 Task: Create a due date automation trigger when advanced on, on the monday of the week before a card is due add fields without custom field "Resume" set at 11:00 AM.
Action: Mouse moved to (985, 299)
Screenshot: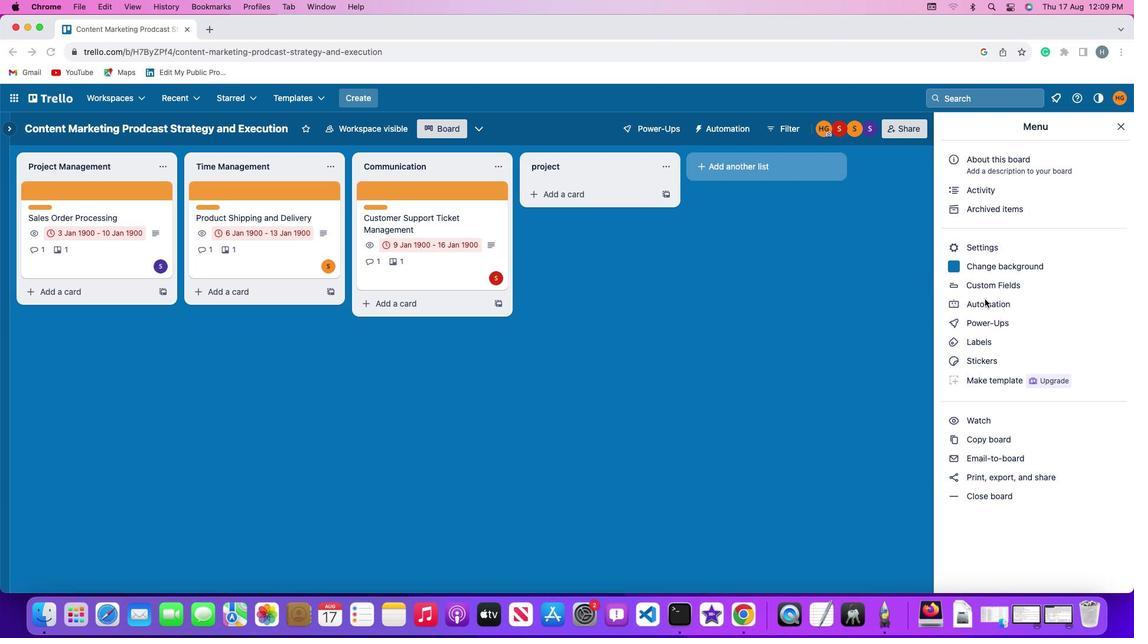 
Action: Mouse pressed left at (985, 299)
Screenshot: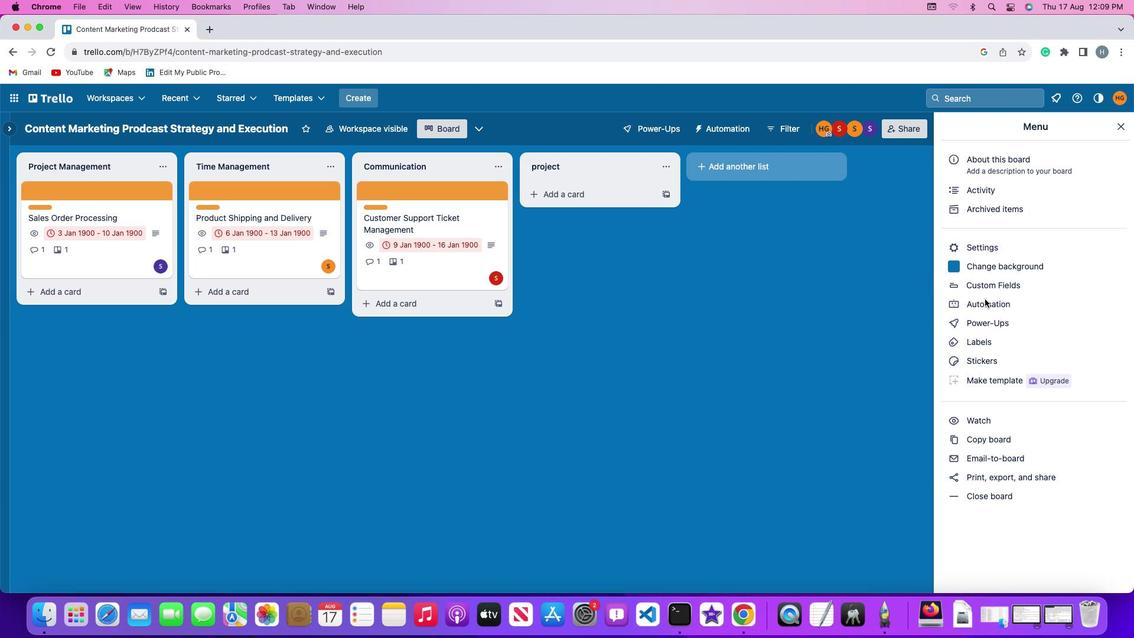 
Action: Mouse pressed left at (985, 299)
Screenshot: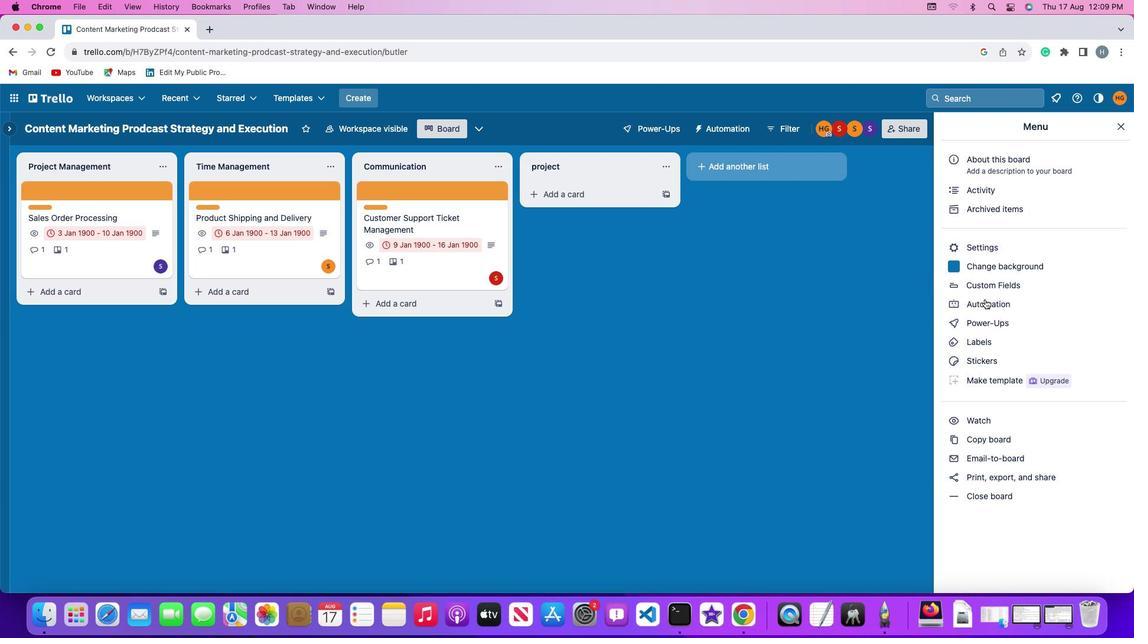 
Action: Mouse moved to (73, 278)
Screenshot: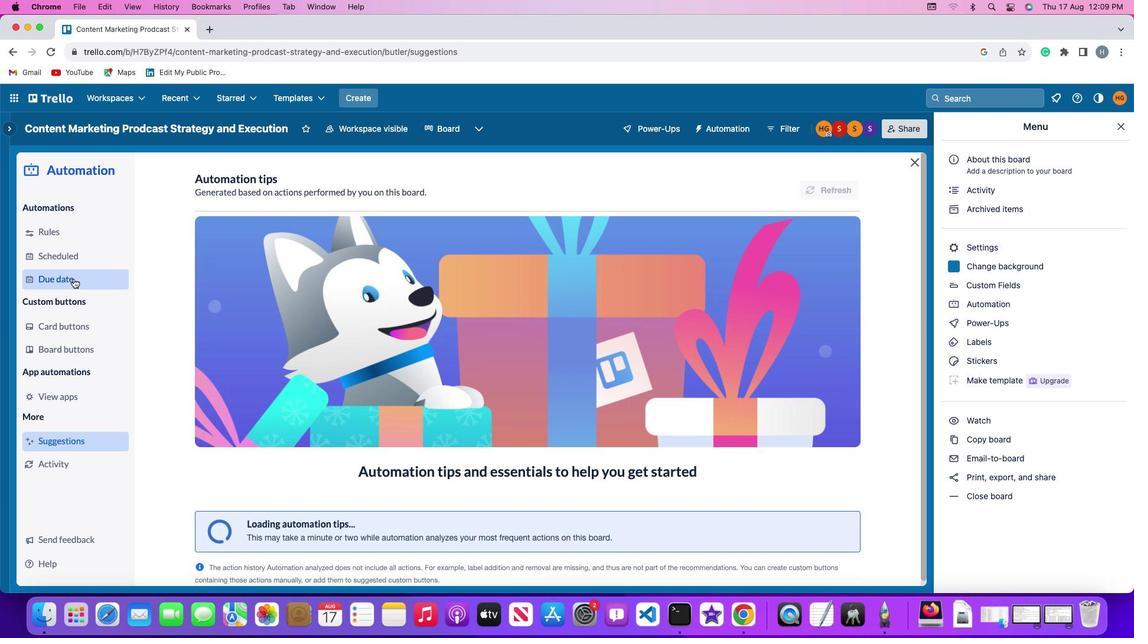 
Action: Mouse pressed left at (73, 278)
Screenshot: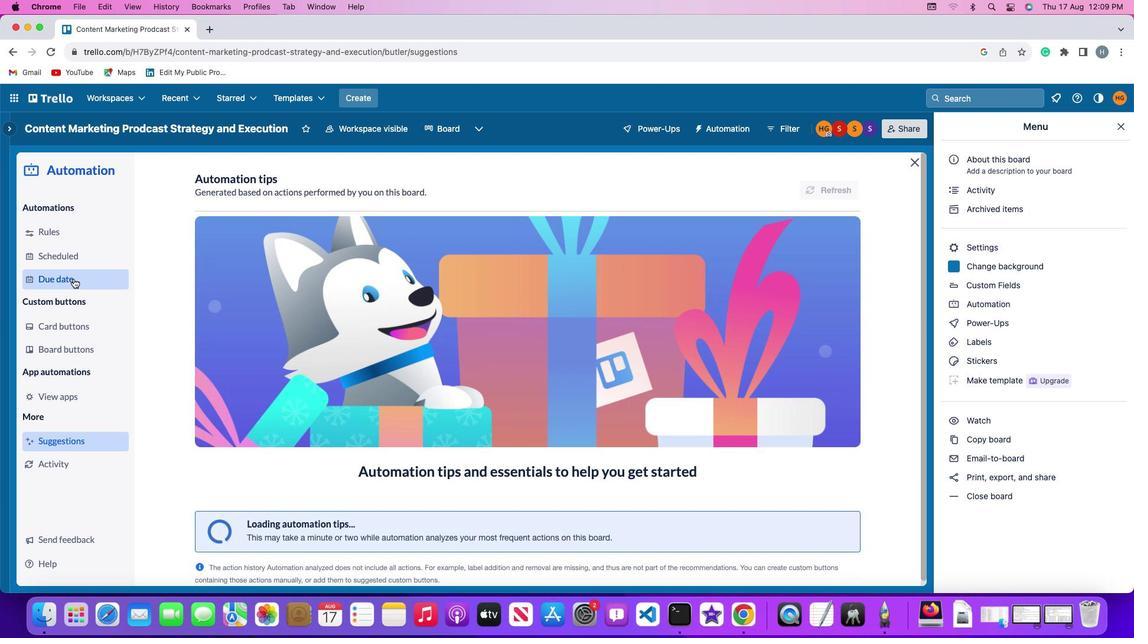 
Action: Mouse moved to (778, 184)
Screenshot: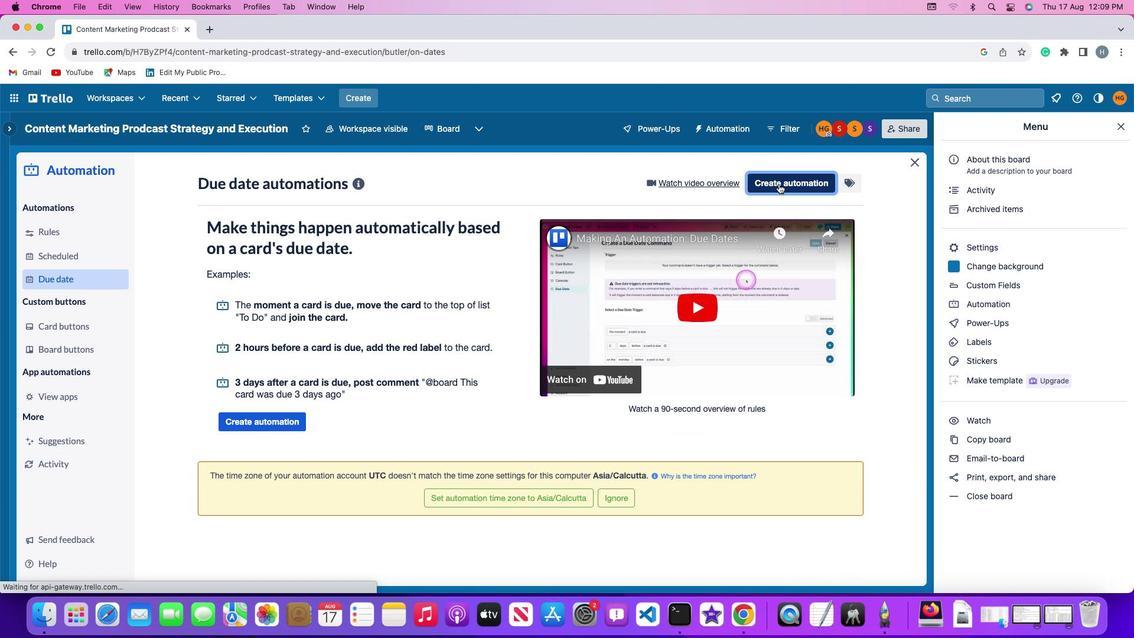 
Action: Mouse pressed left at (778, 184)
Screenshot: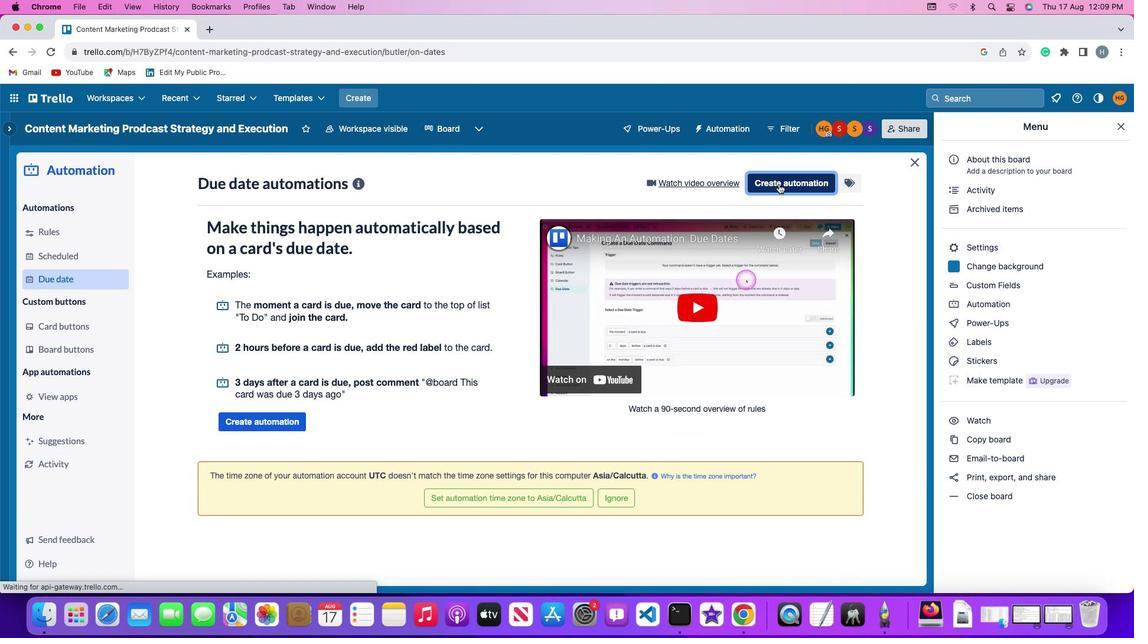 
Action: Mouse moved to (231, 291)
Screenshot: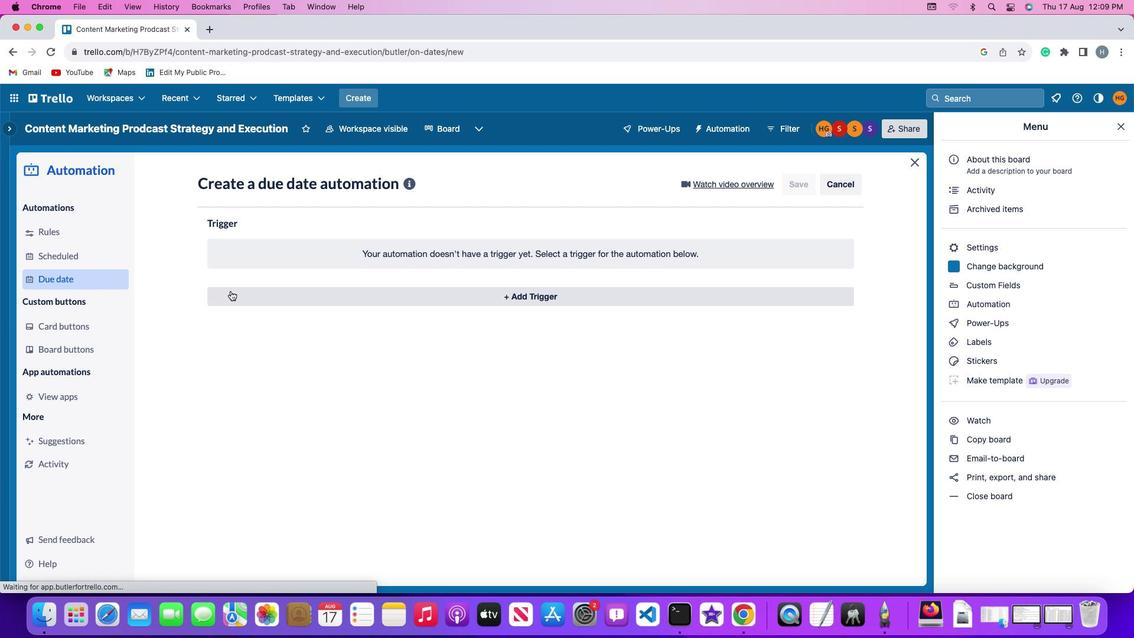 
Action: Mouse pressed left at (231, 291)
Screenshot: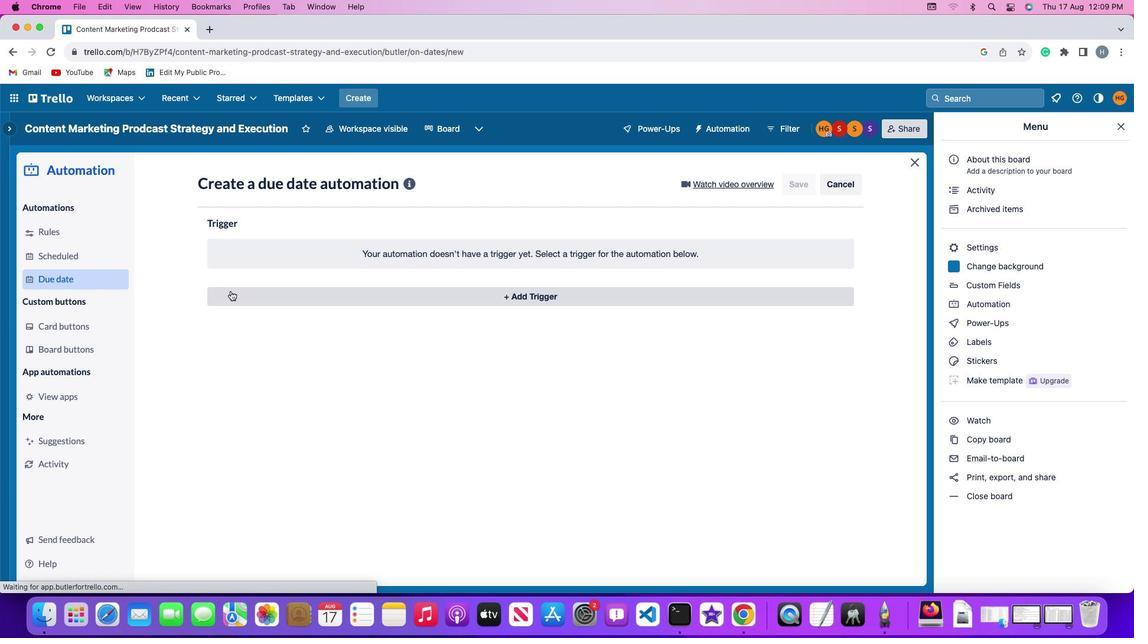 
Action: Mouse moved to (274, 516)
Screenshot: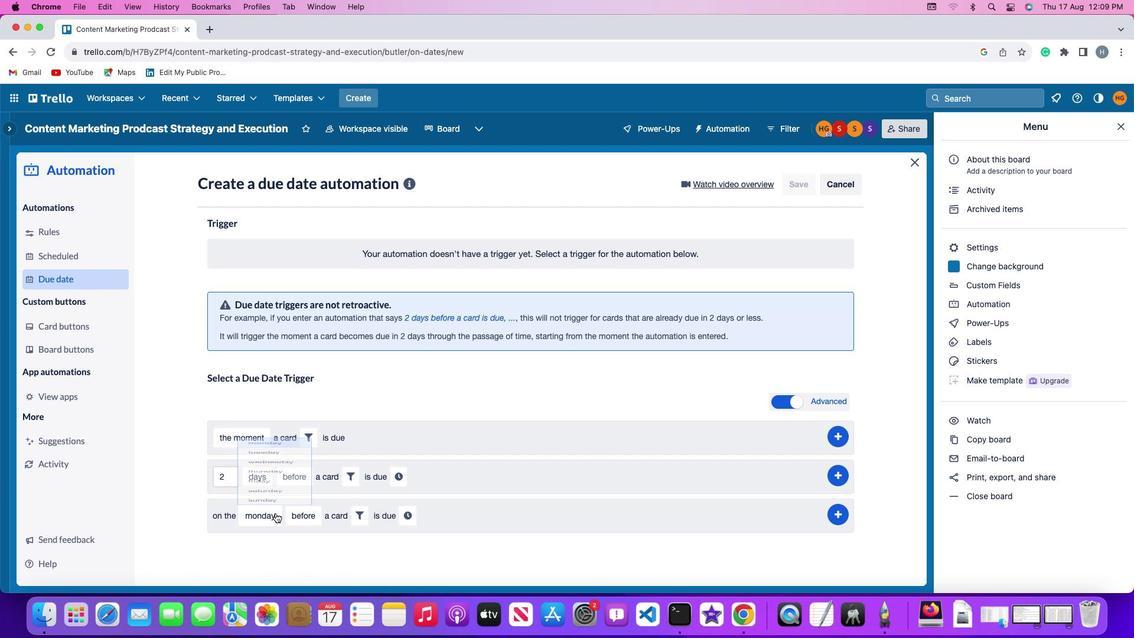 
Action: Mouse pressed left at (274, 516)
Screenshot: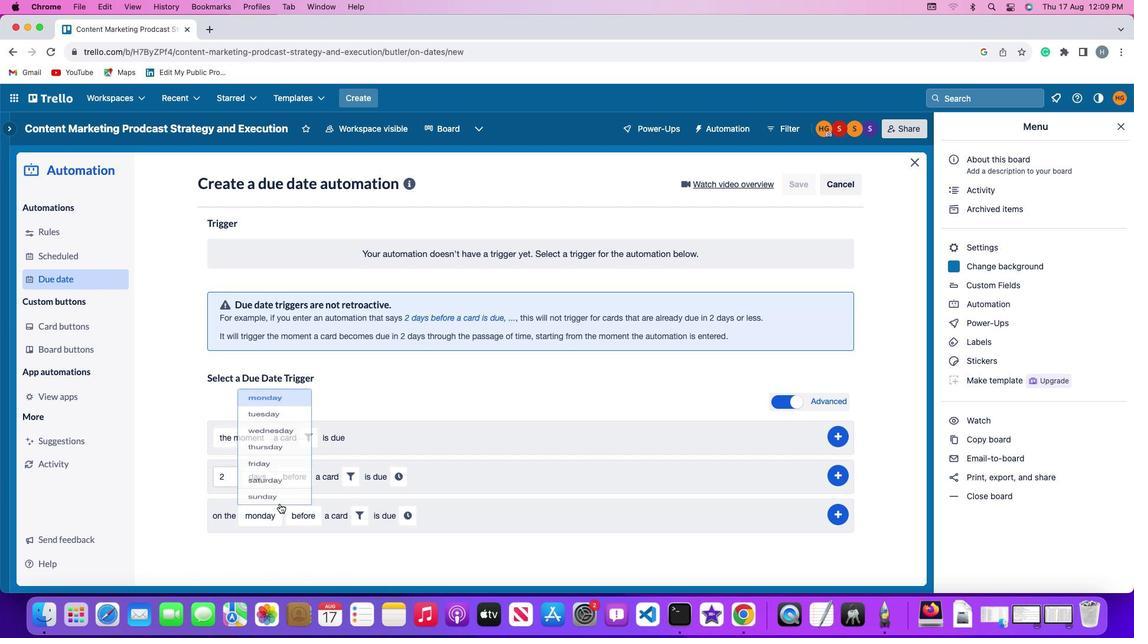 
Action: Mouse moved to (283, 349)
Screenshot: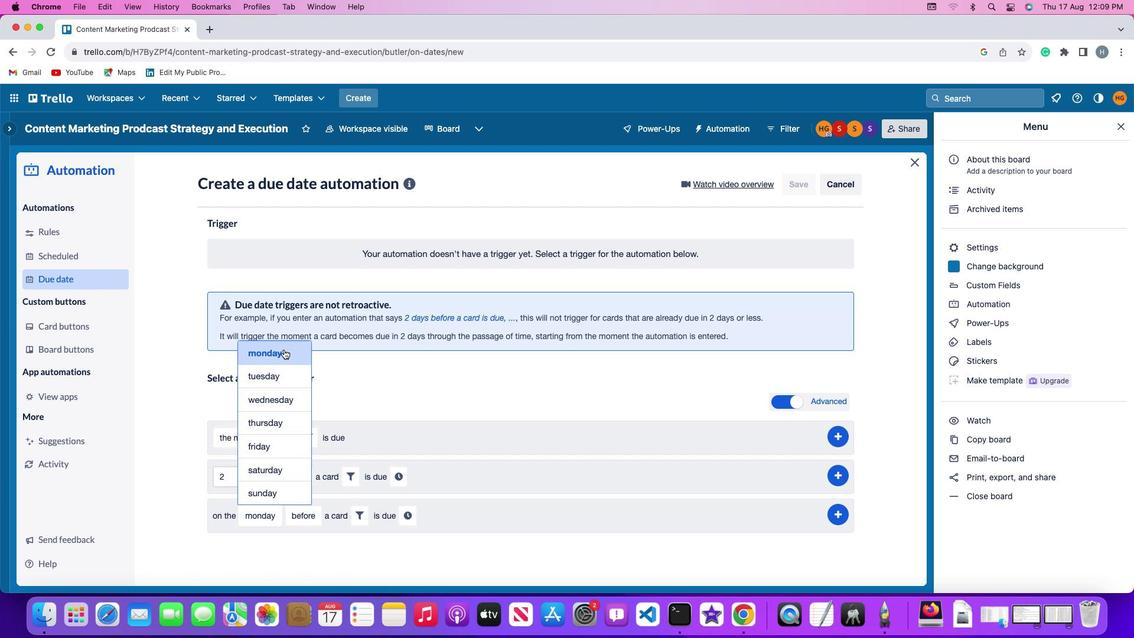 
Action: Mouse pressed left at (283, 349)
Screenshot: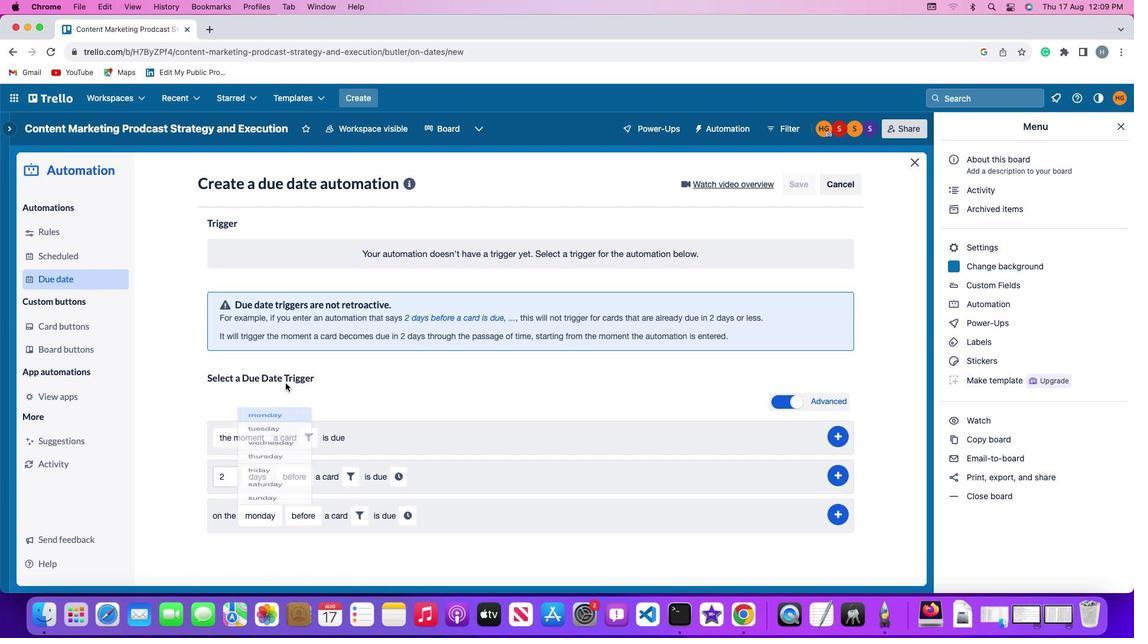 
Action: Mouse moved to (300, 511)
Screenshot: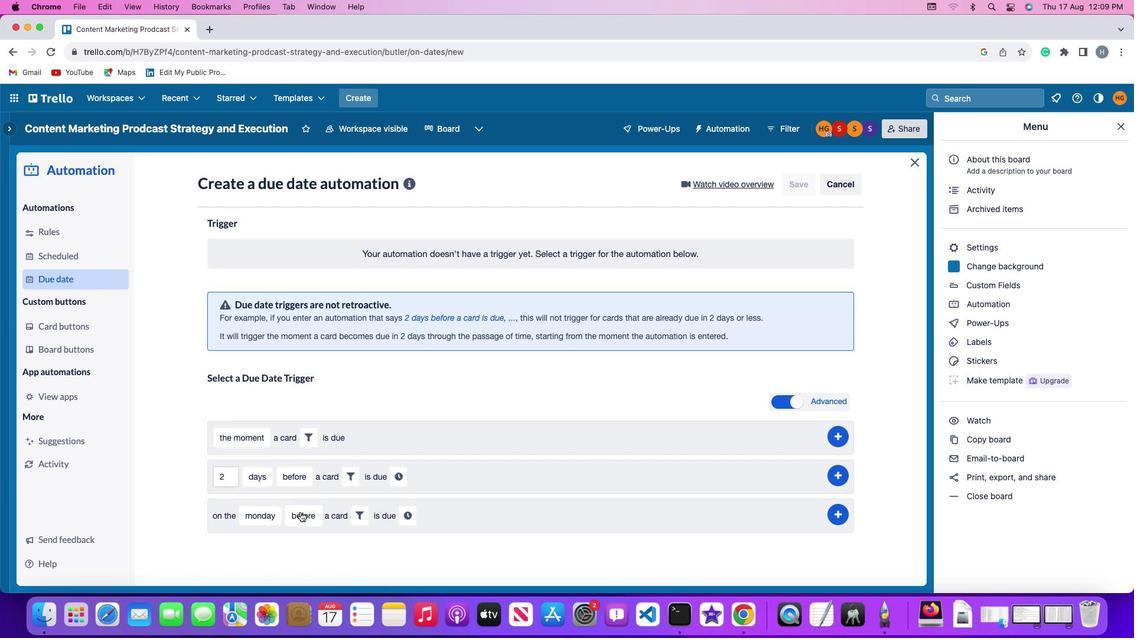 
Action: Mouse pressed left at (300, 511)
Screenshot: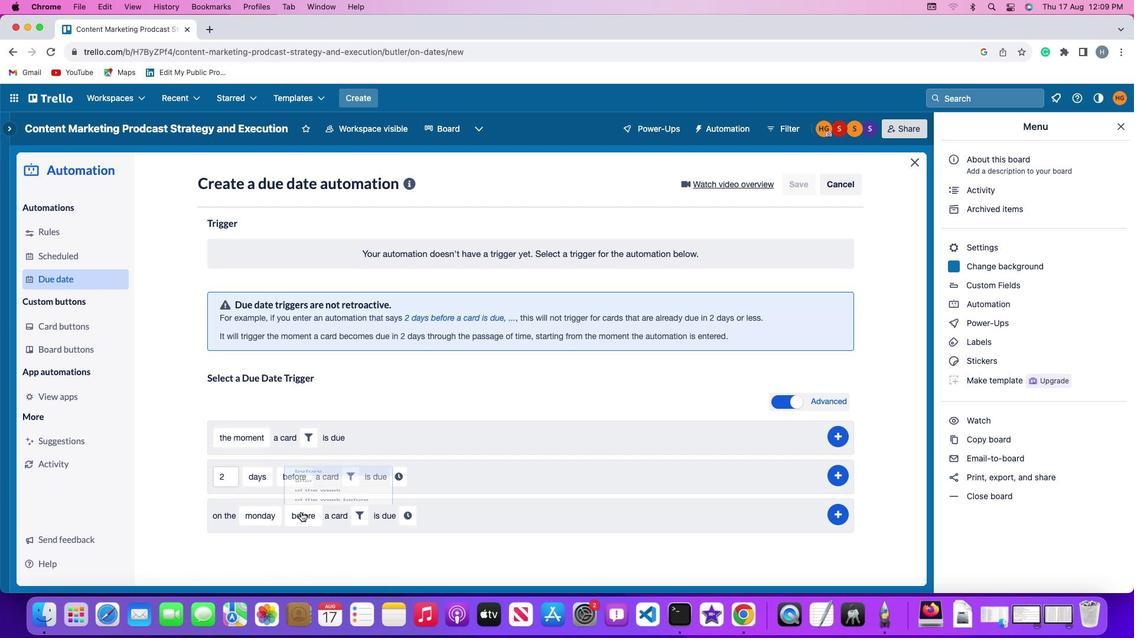
Action: Mouse moved to (312, 494)
Screenshot: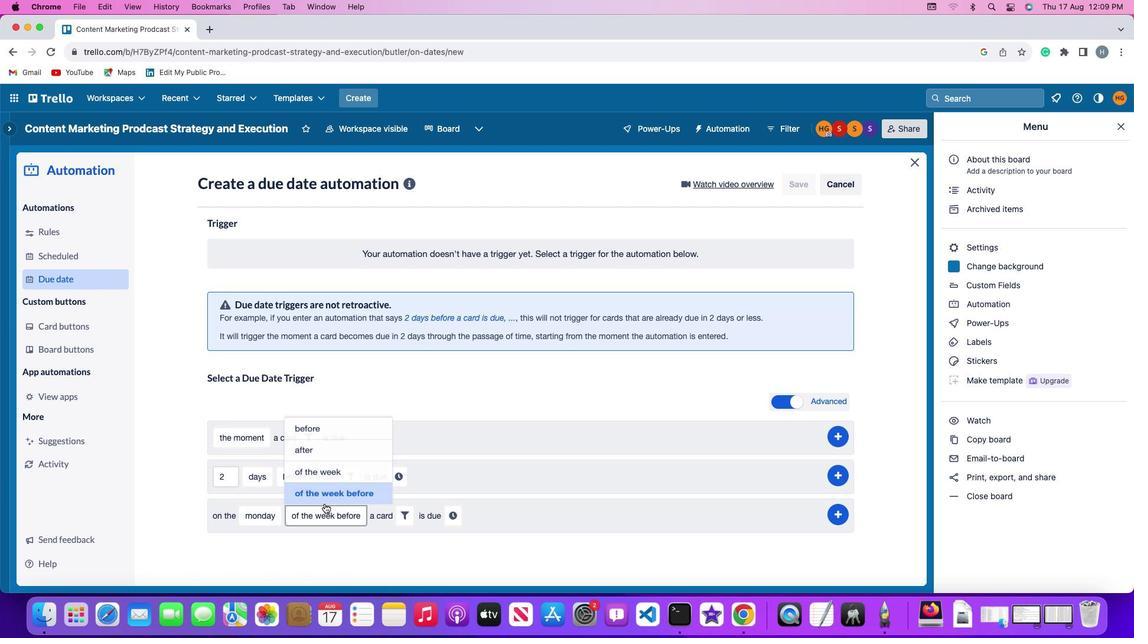 
Action: Mouse pressed left at (312, 494)
Screenshot: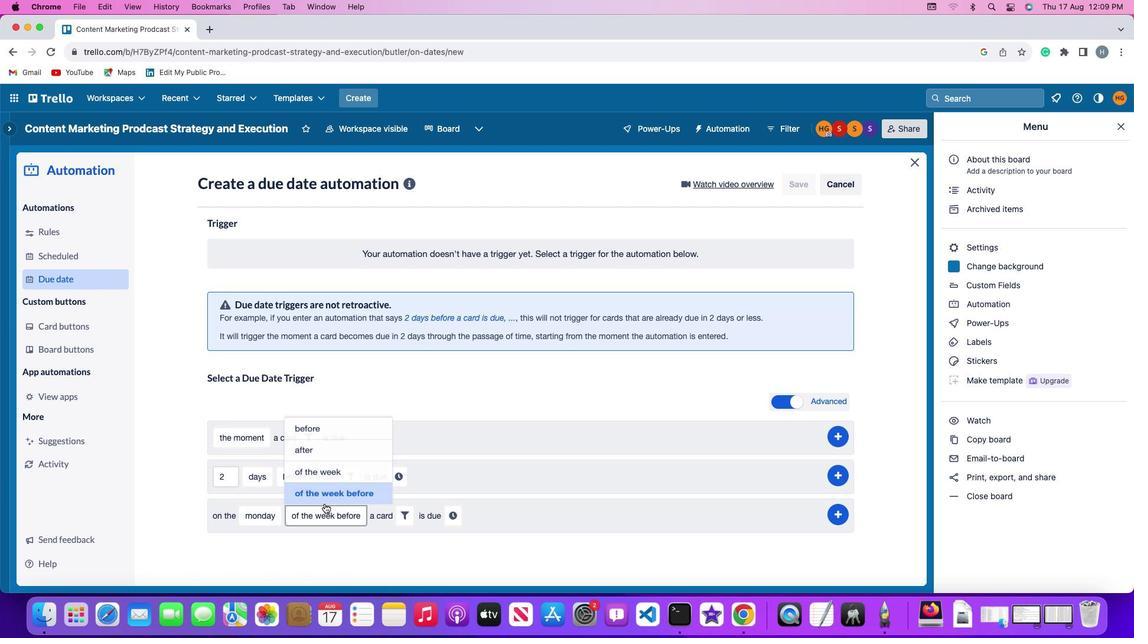 
Action: Mouse moved to (402, 514)
Screenshot: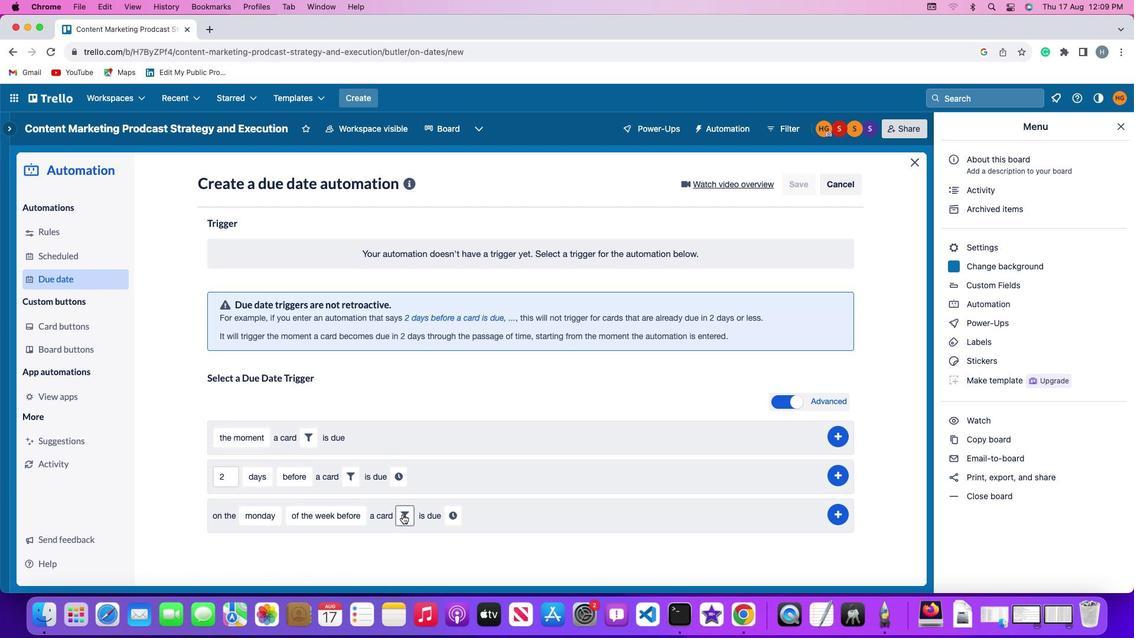 
Action: Mouse pressed left at (402, 514)
Screenshot: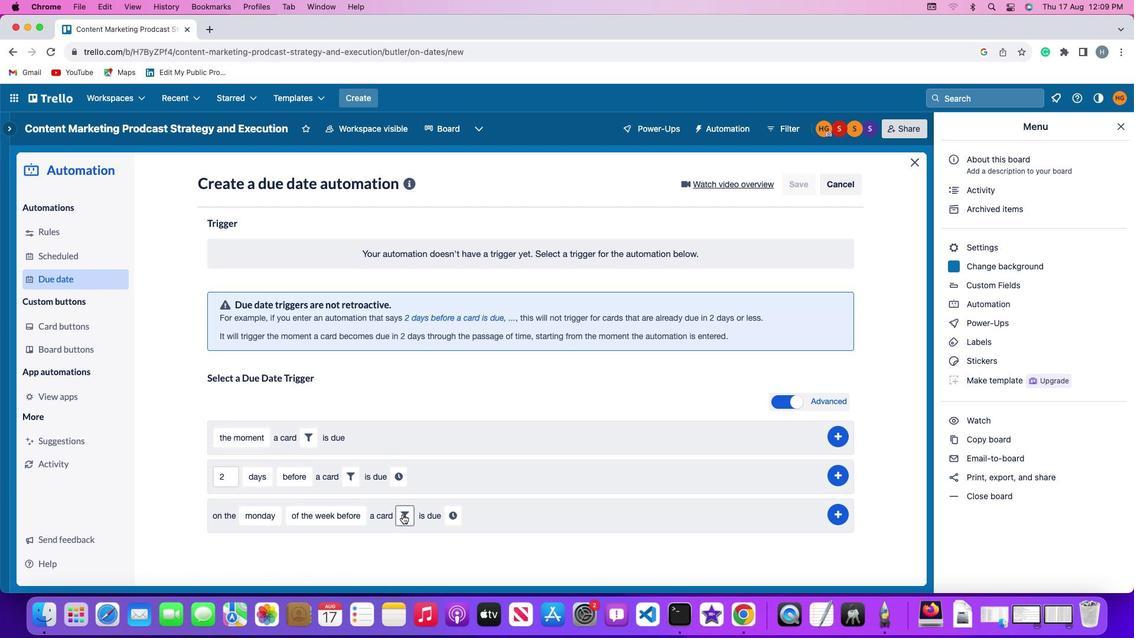 
Action: Mouse moved to (596, 549)
Screenshot: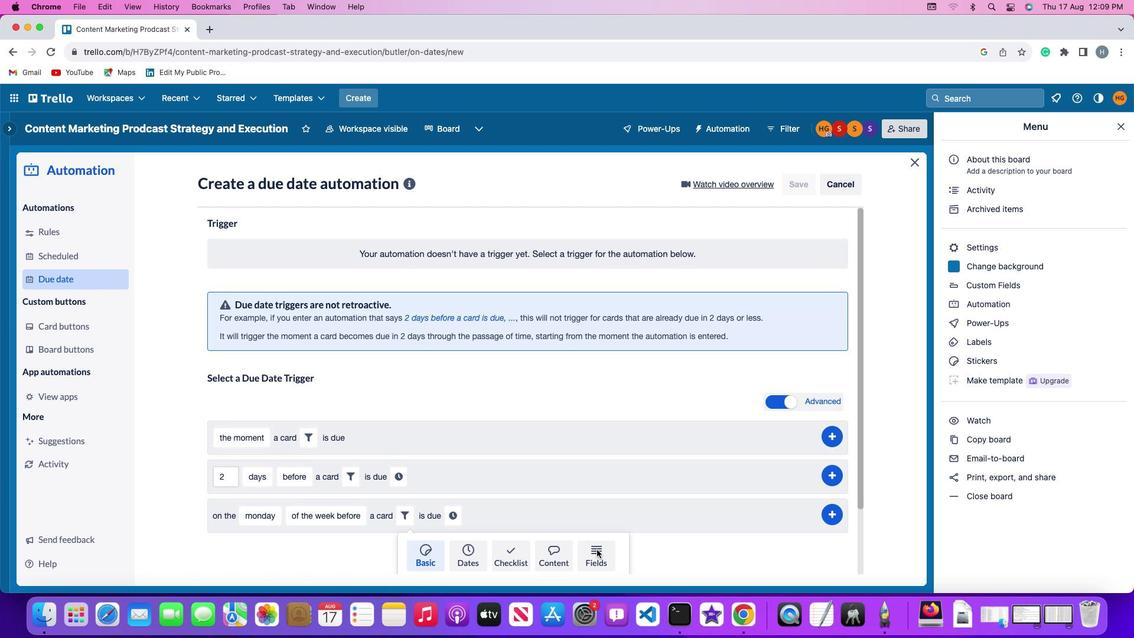 
Action: Mouse pressed left at (596, 549)
Screenshot: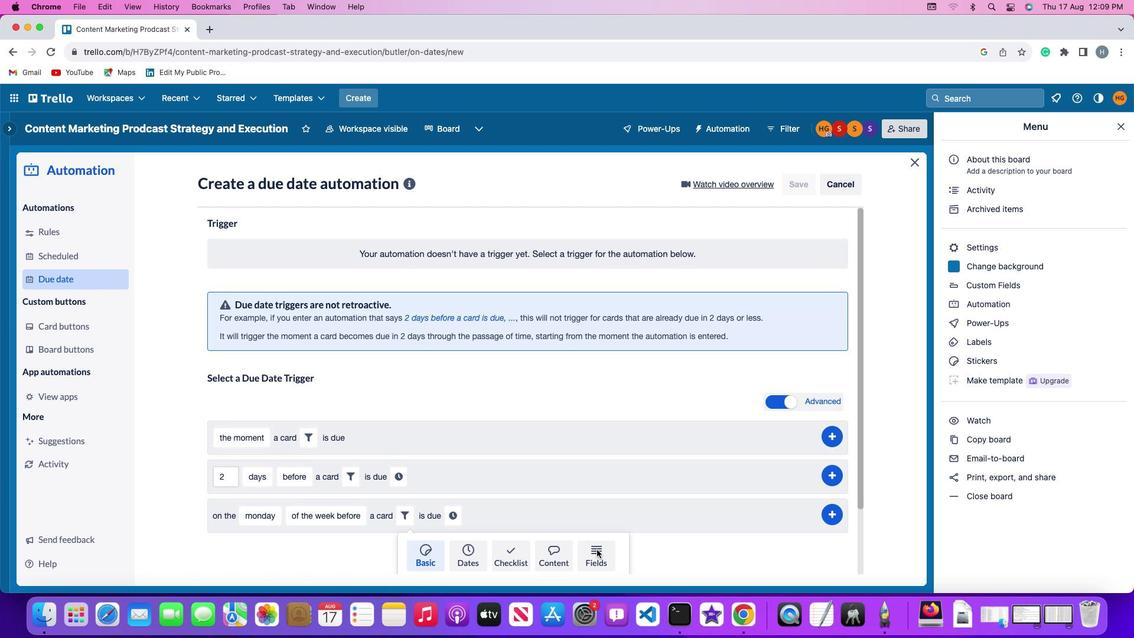 
Action: Mouse moved to (366, 544)
Screenshot: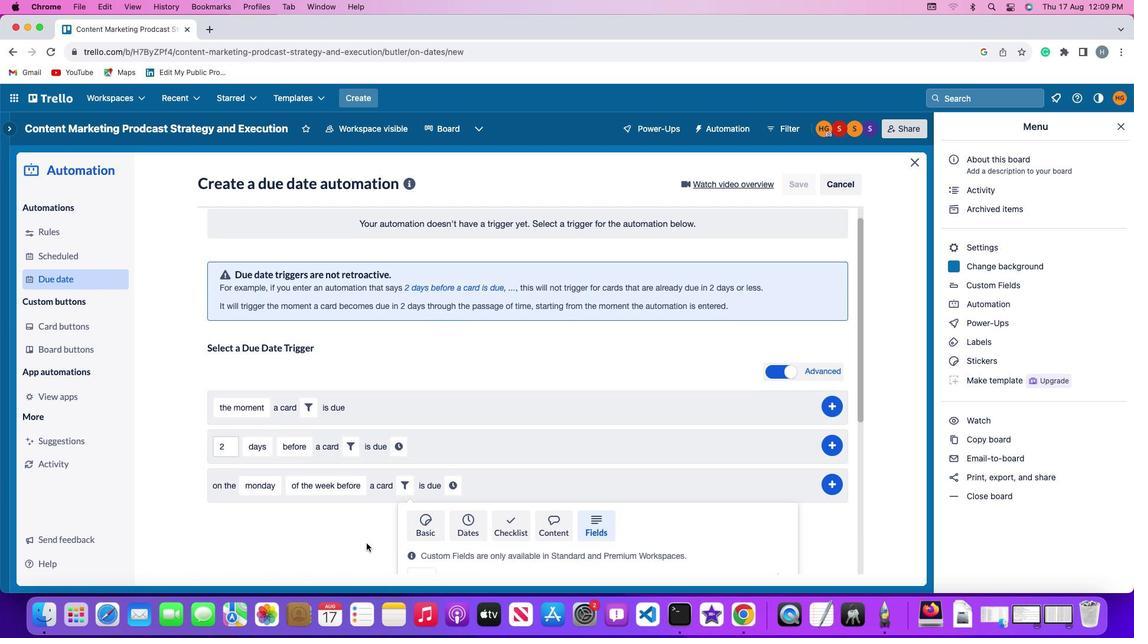 
Action: Mouse scrolled (366, 544) with delta (0, 0)
Screenshot: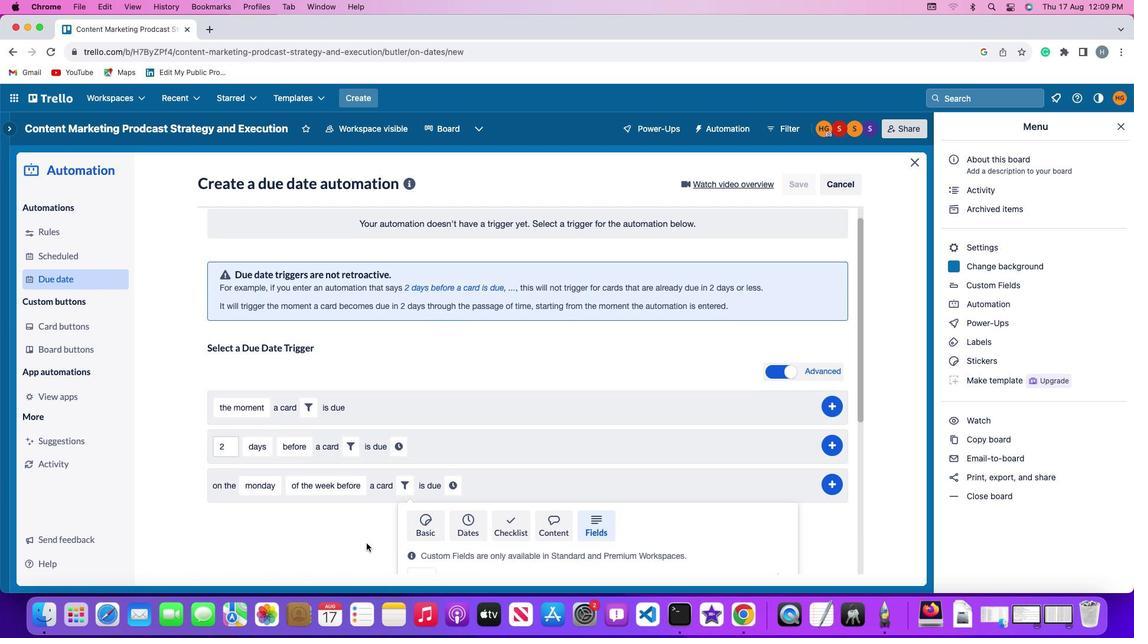 
Action: Mouse scrolled (366, 544) with delta (0, 0)
Screenshot: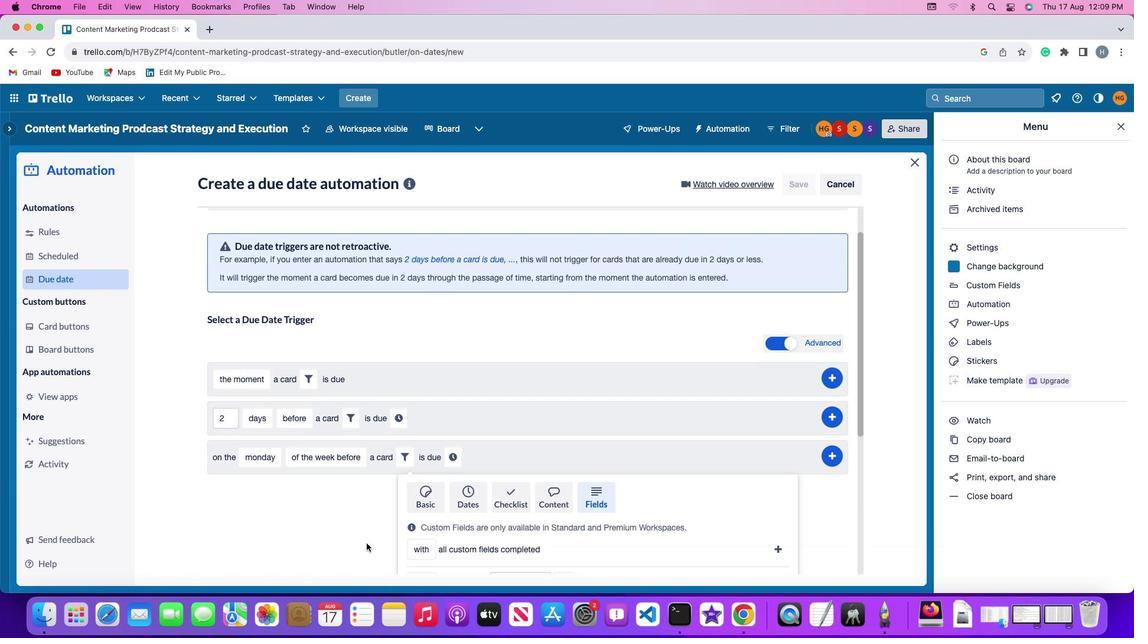 
Action: Mouse scrolled (366, 544) with delta (0, -1)
Screenshot: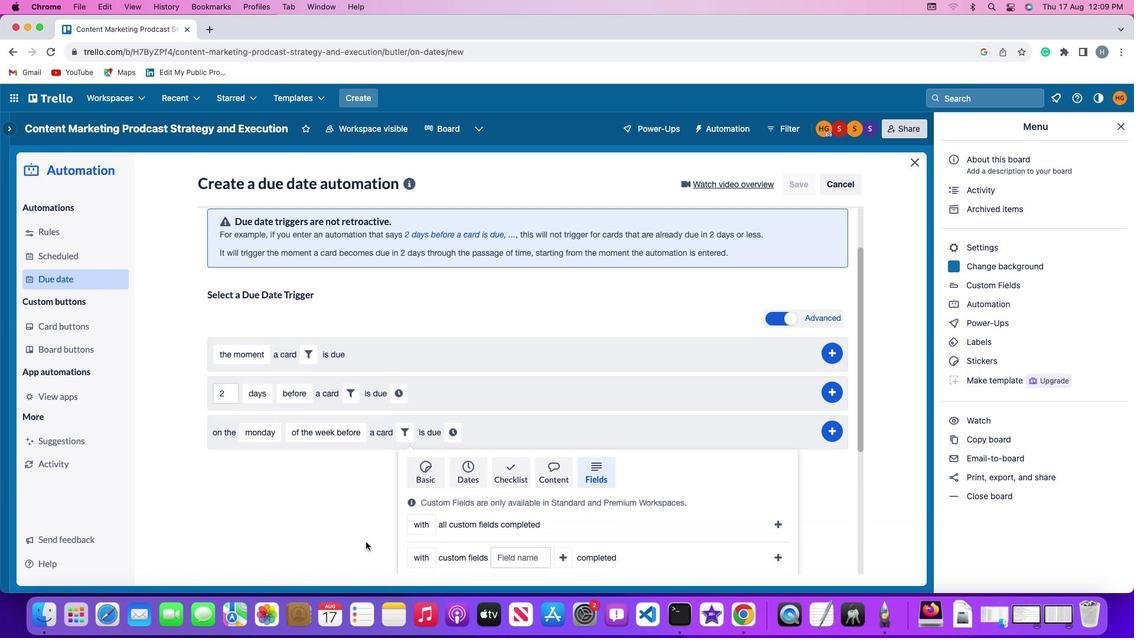 
Action: Mouse moved to (334, 522)
Screenshot: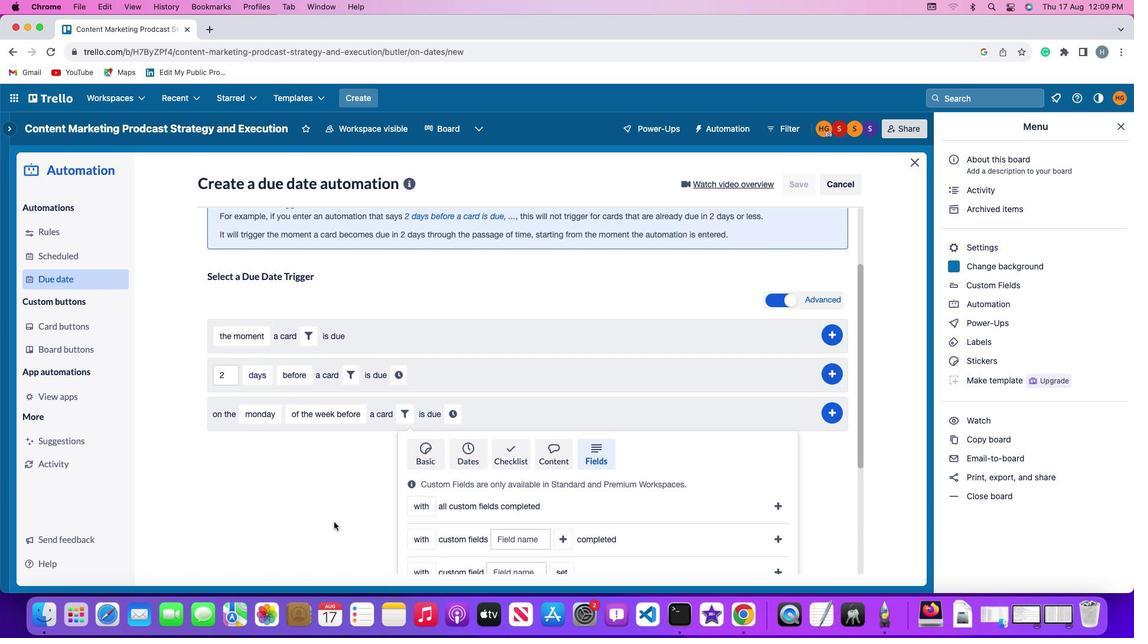 
Action: Mouse scrolled (334, 522) with delta (0, 0)
Screenshot: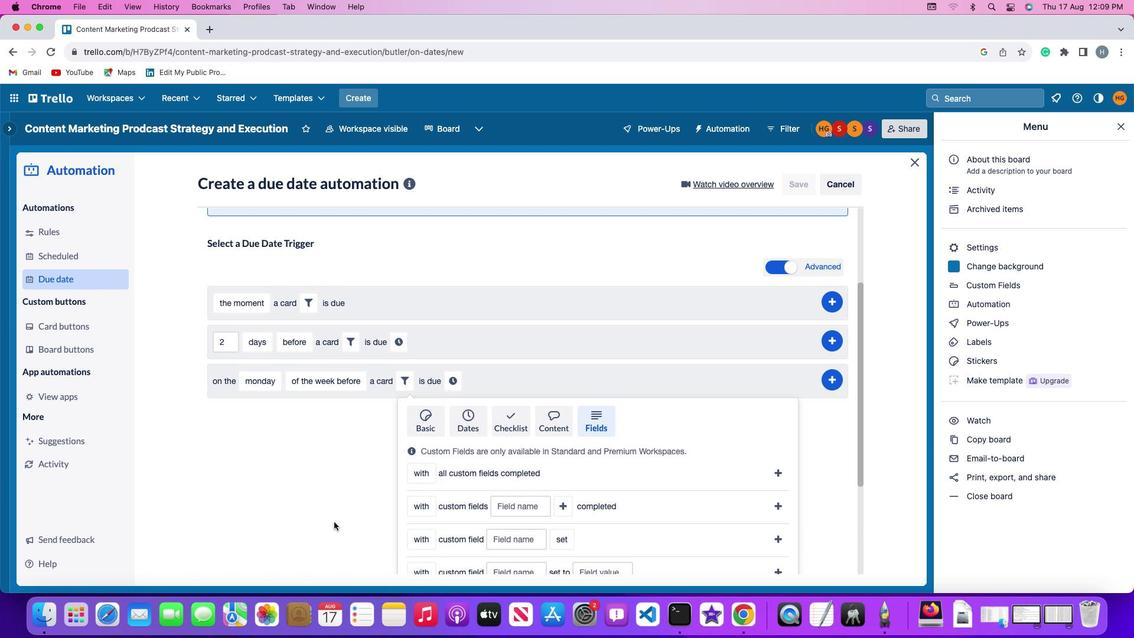 
Action: Mouse scrolled (334, 522) with delta (0, 0)
Screenshot: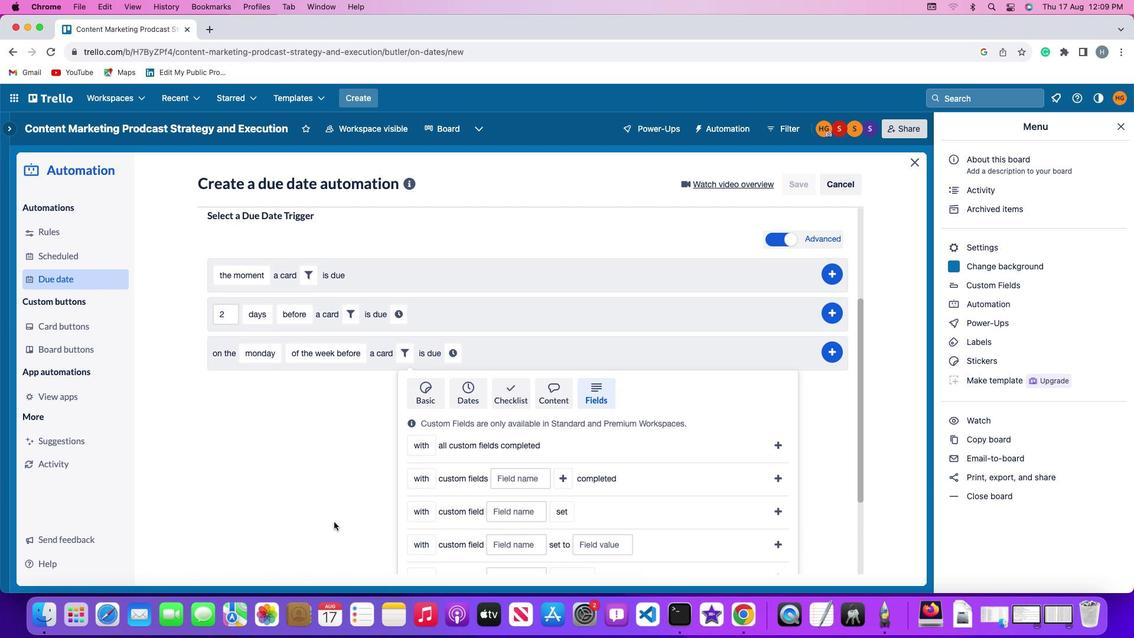 
Action: Mouse scrolled (334, 522) with delta (0, -1)
Screenshot: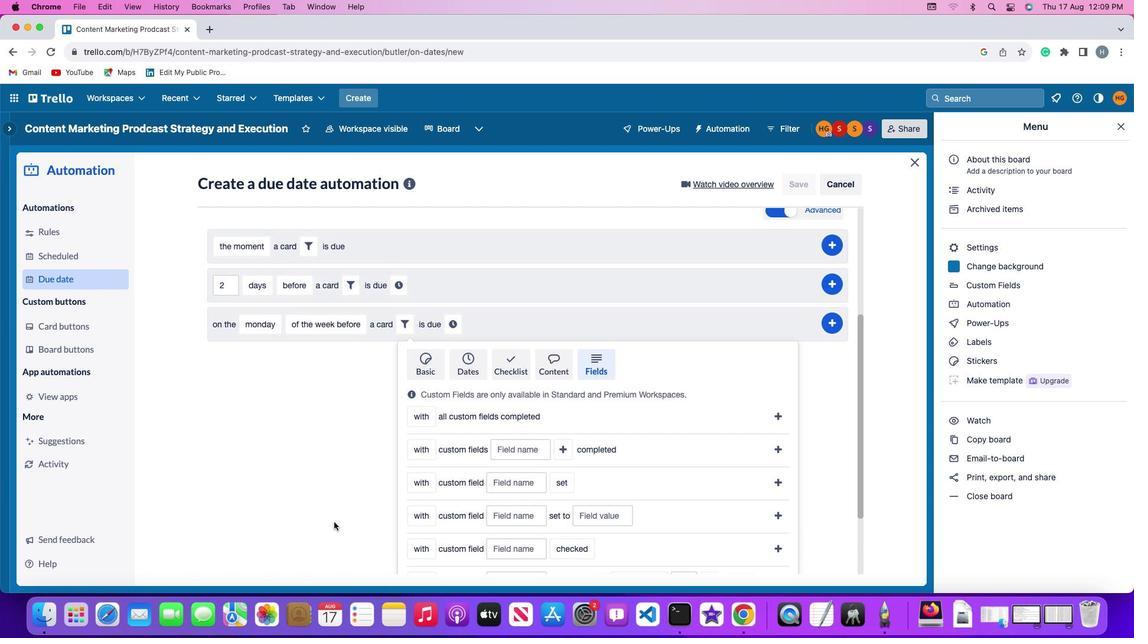 
Action: Mouse scrolled (334, 522) with delta (0, -1)
Screenshot: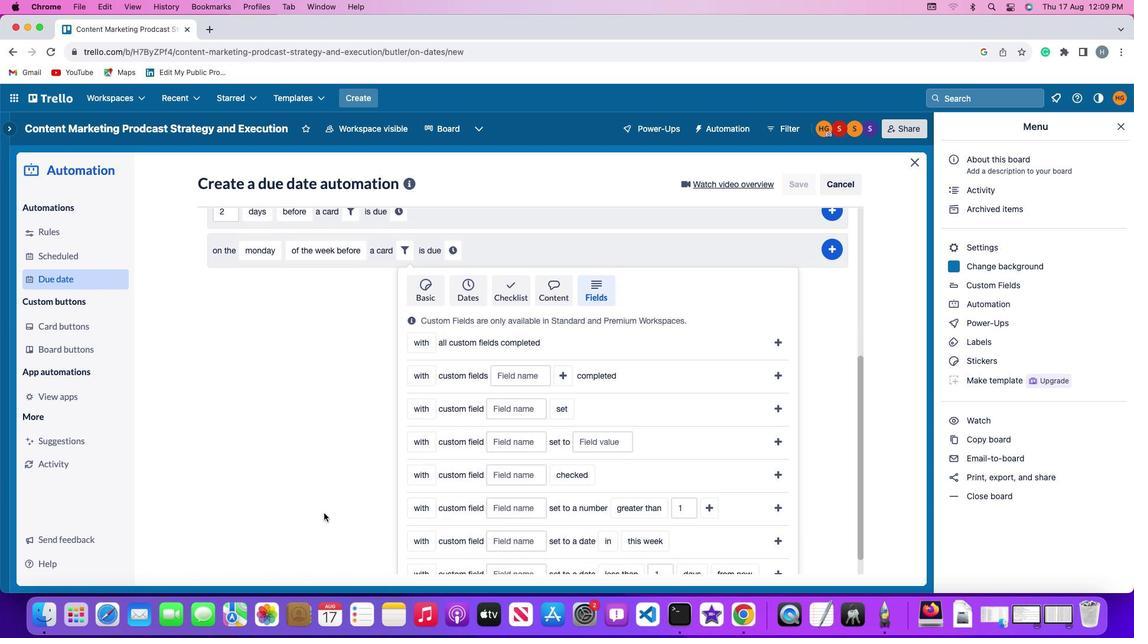 
Action: Mouse moved to (323, 510)
Screenshot: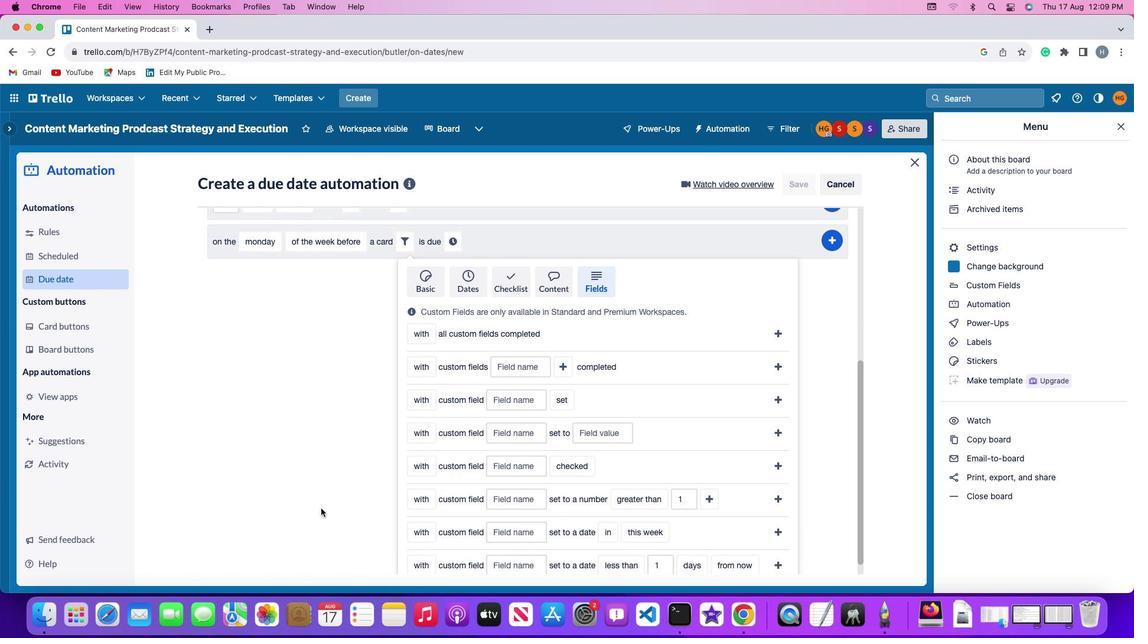 
Action: Mouse scrolled (323, 510) with delta (0, 0)
Screenshot: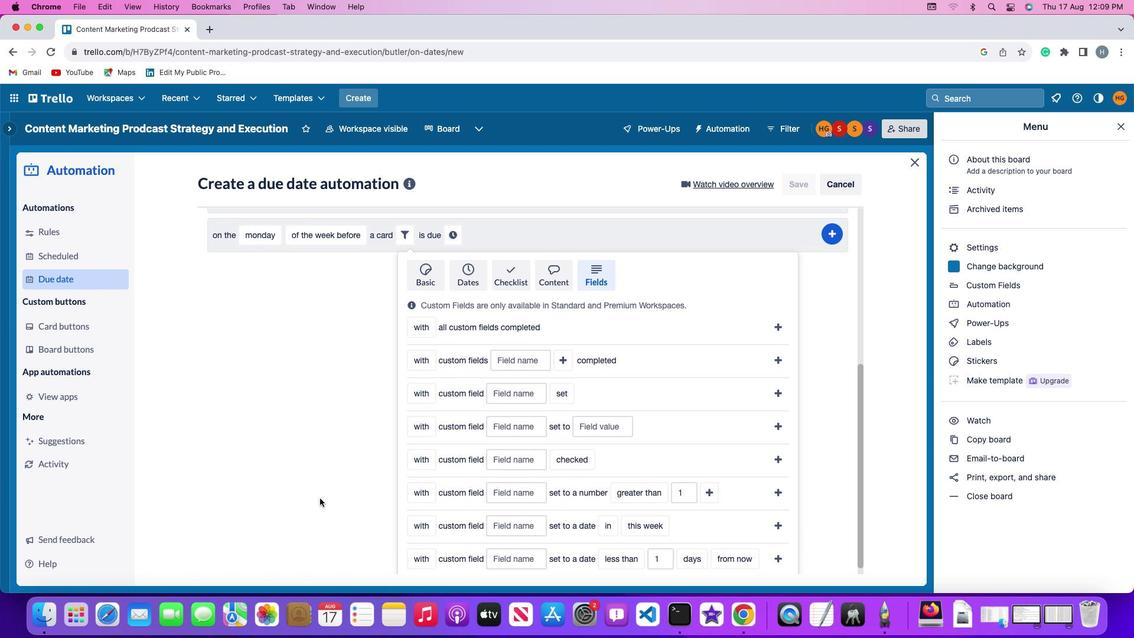 
Action: Mouse moved to (322, 510)
Screenshot: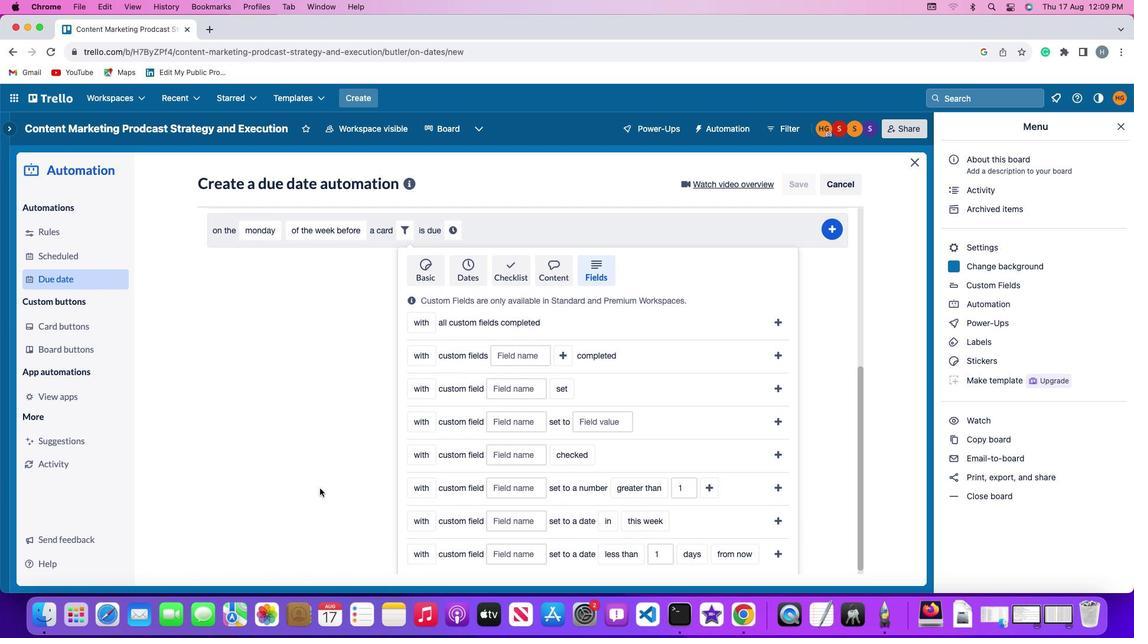 
Action: Mouse scrolled (322, 510) with delta (0, 0)
Screenshot: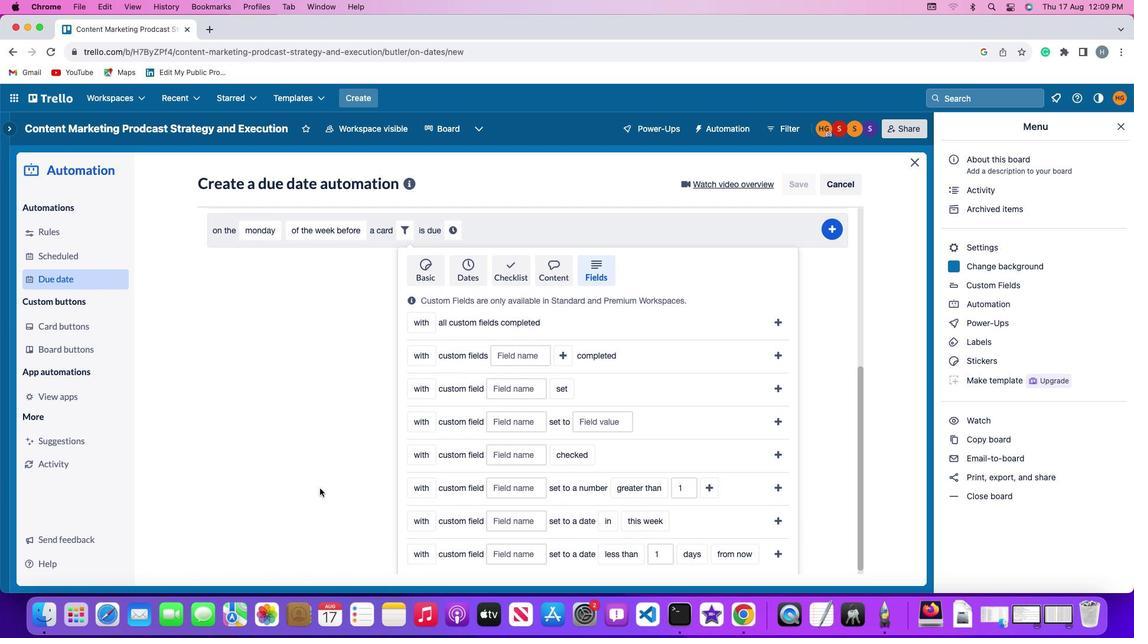 
Action: Mouse moved to (432, 380)
Screenshot: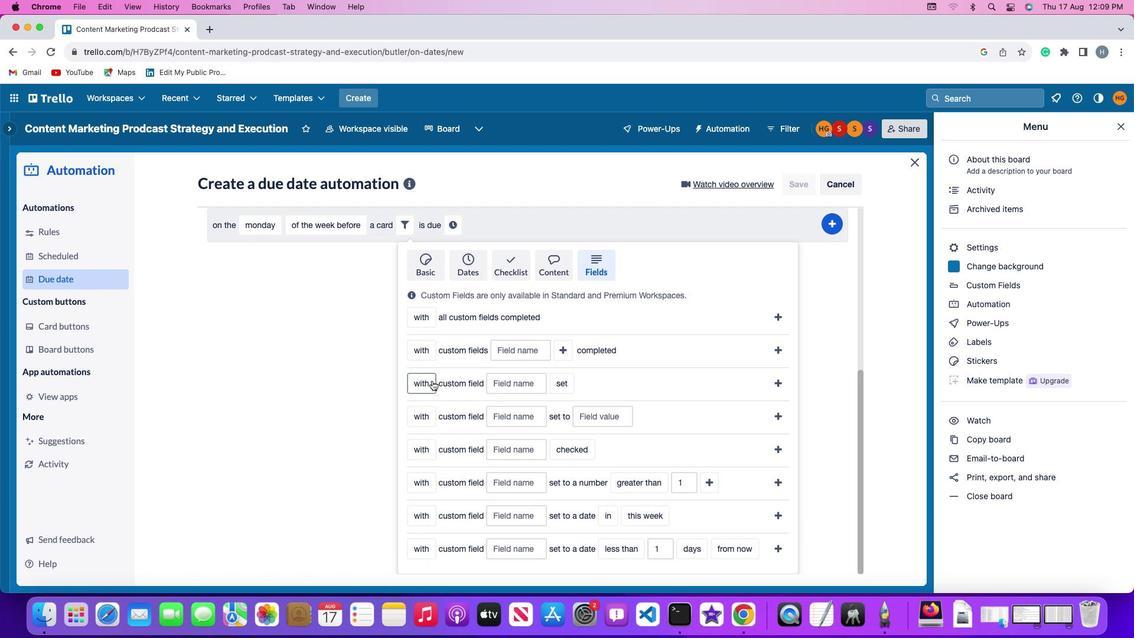 
Action: Mouse pressed left at (432, 380)
Screenshot: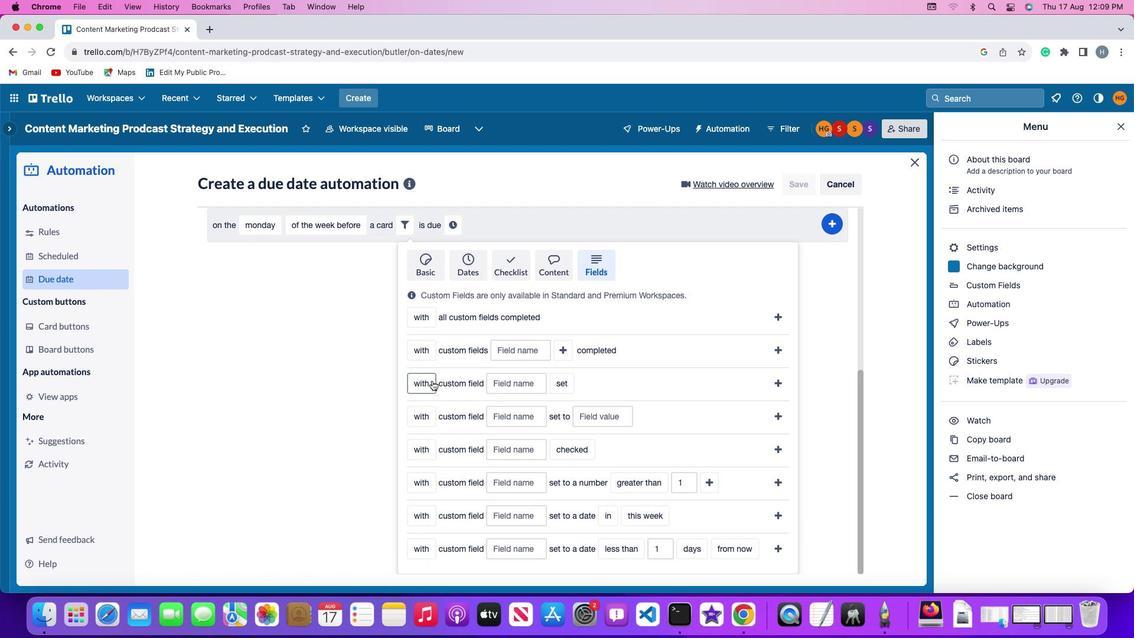
Action: Mouse moved to (429, 424)
Screenshot: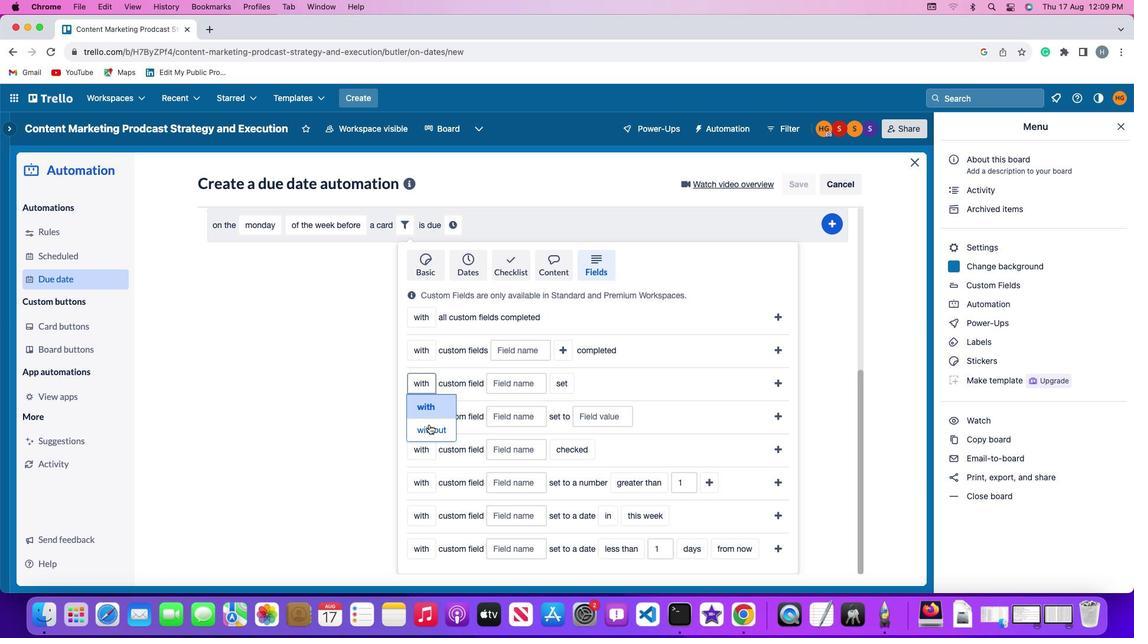 
Action: Mouse pressed left at (429, 424)
Screenshot: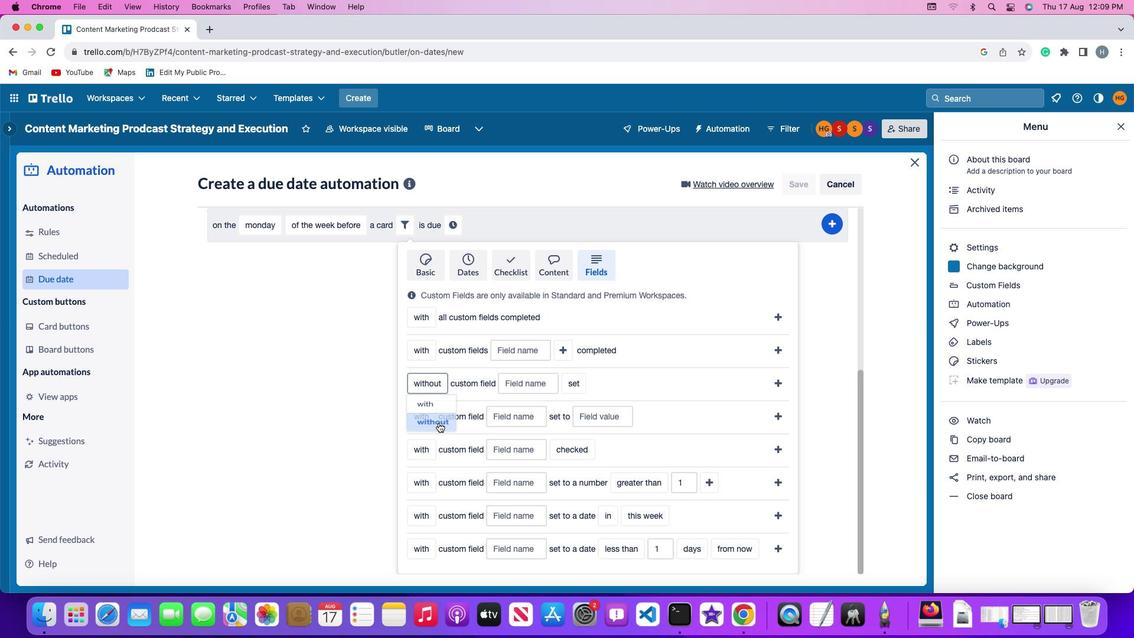 
Action: Mouse moved to (492, 383)
Screenshot: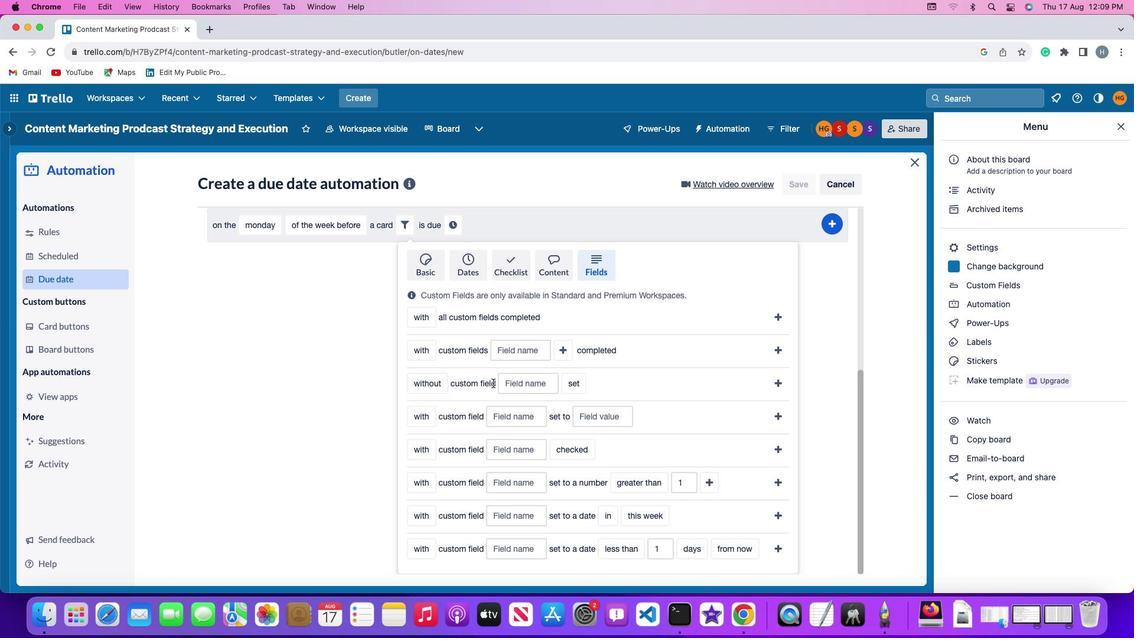 
Action: Mouse pressed left at (492, 383)
Screenshot: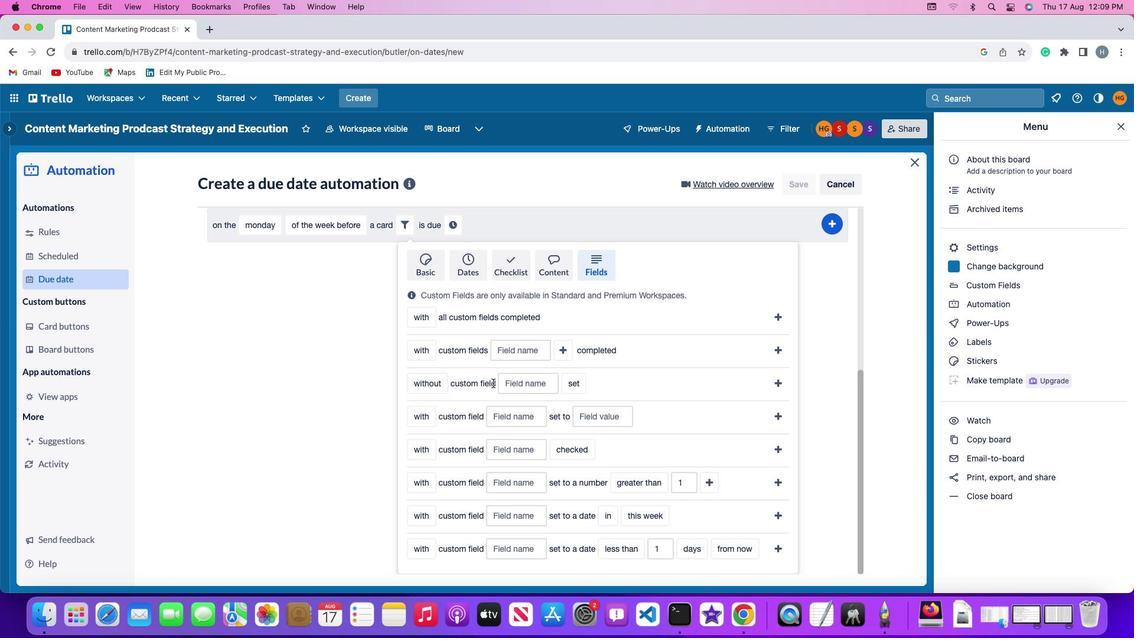 
Action: Mouse moved to (525, 379)
Screenshot: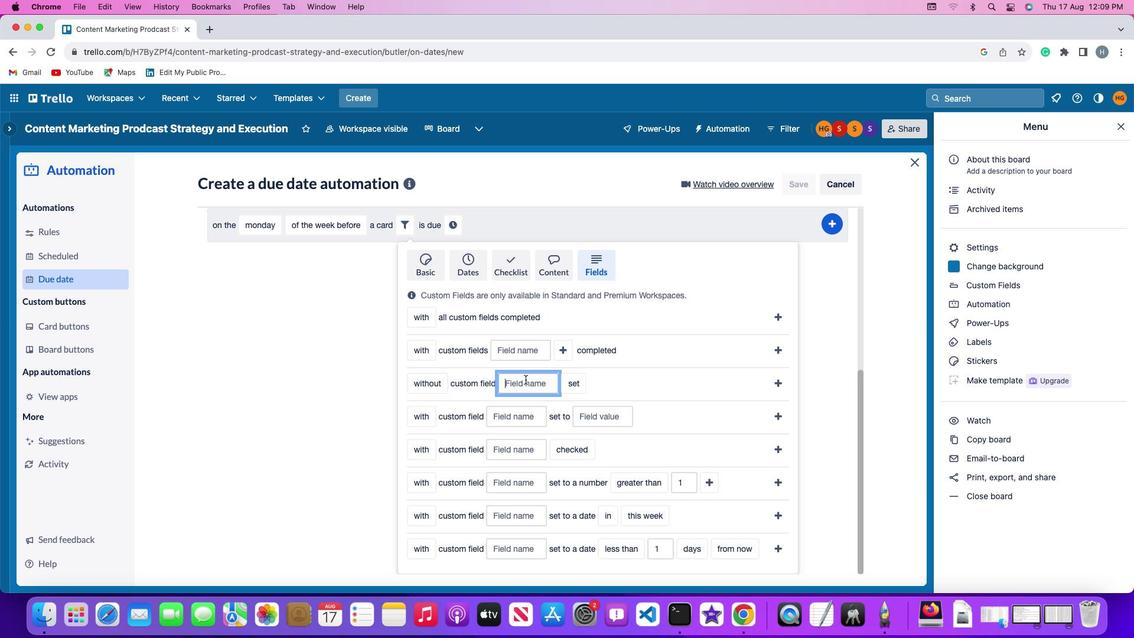 
Action: Mouse pressed left at (525, 379)
Screenshot: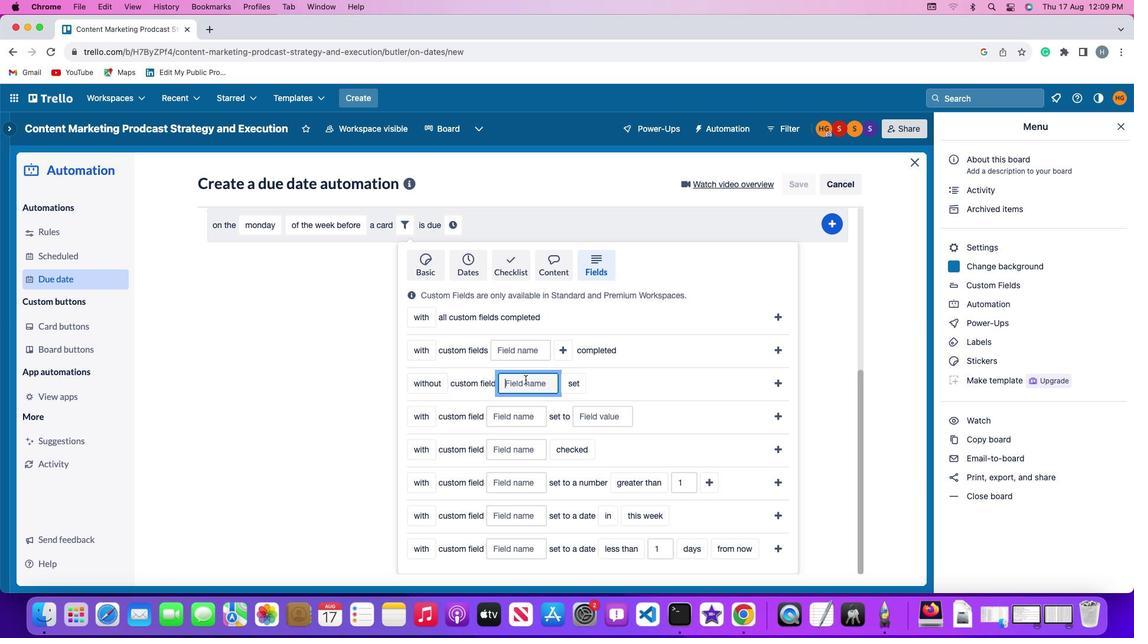 
Action: Mouse moved to (525, 379)
Screenshot: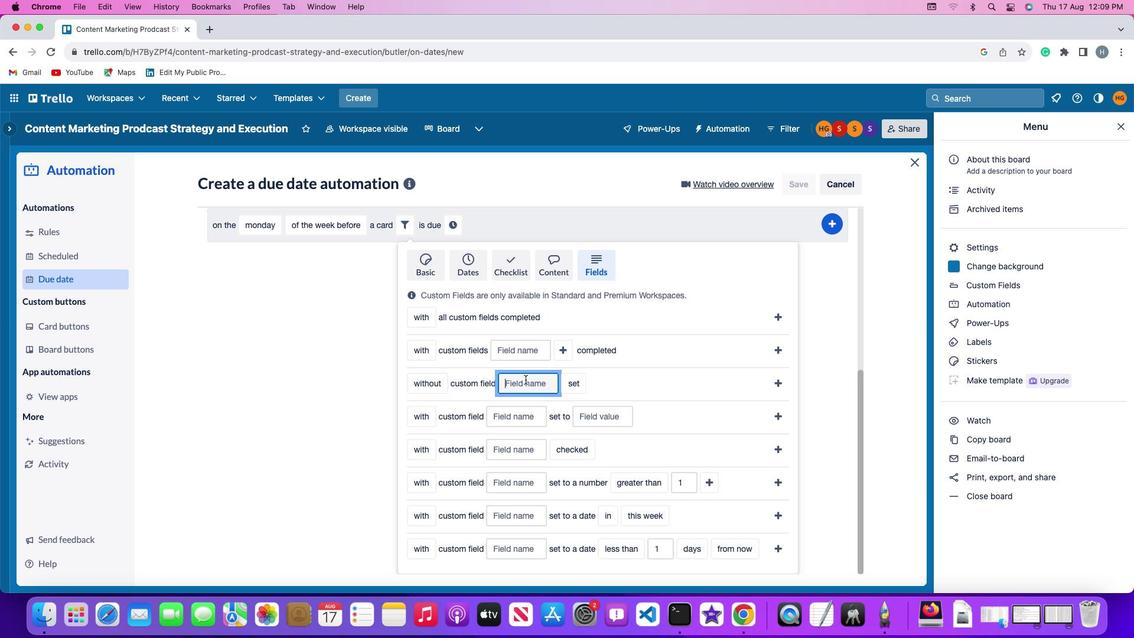 
Action: Key pressed Key.shift'R''e''s''u''m''e'
Screenshot: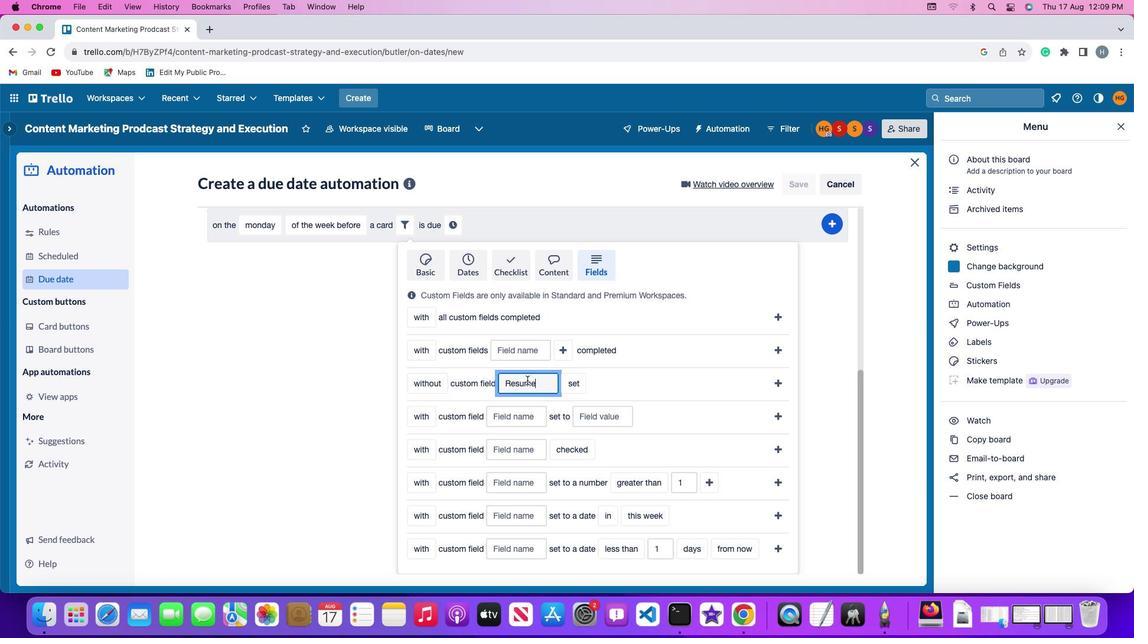 
Action: Mouse moved to (581, 382)
Screenshot: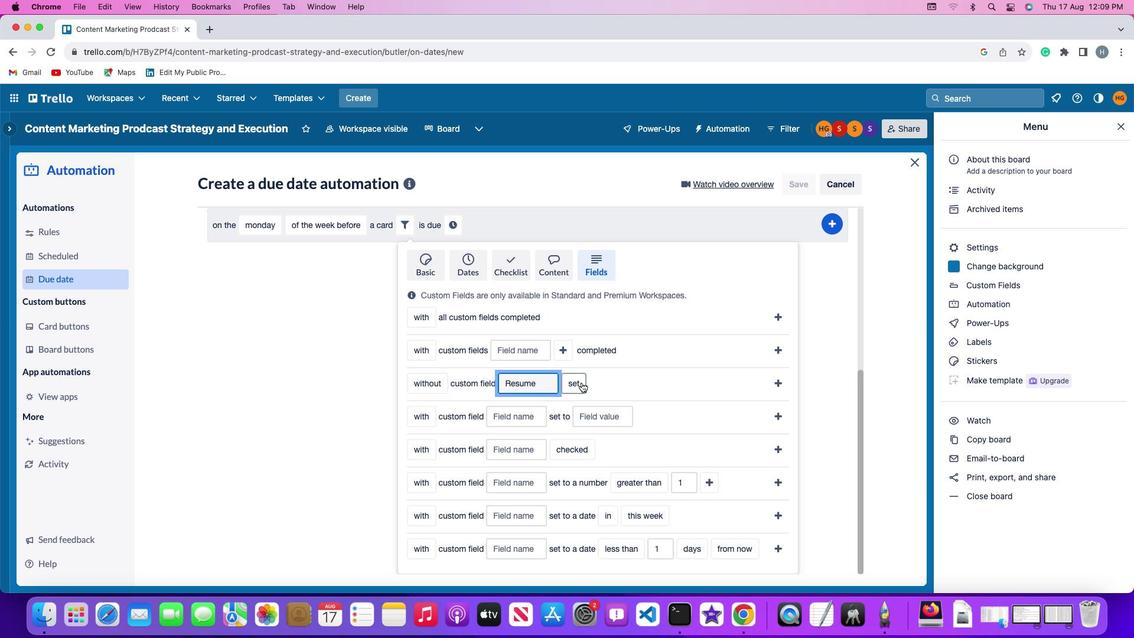 
Action: Mouse pressed left at (581, 382)
Screenshot: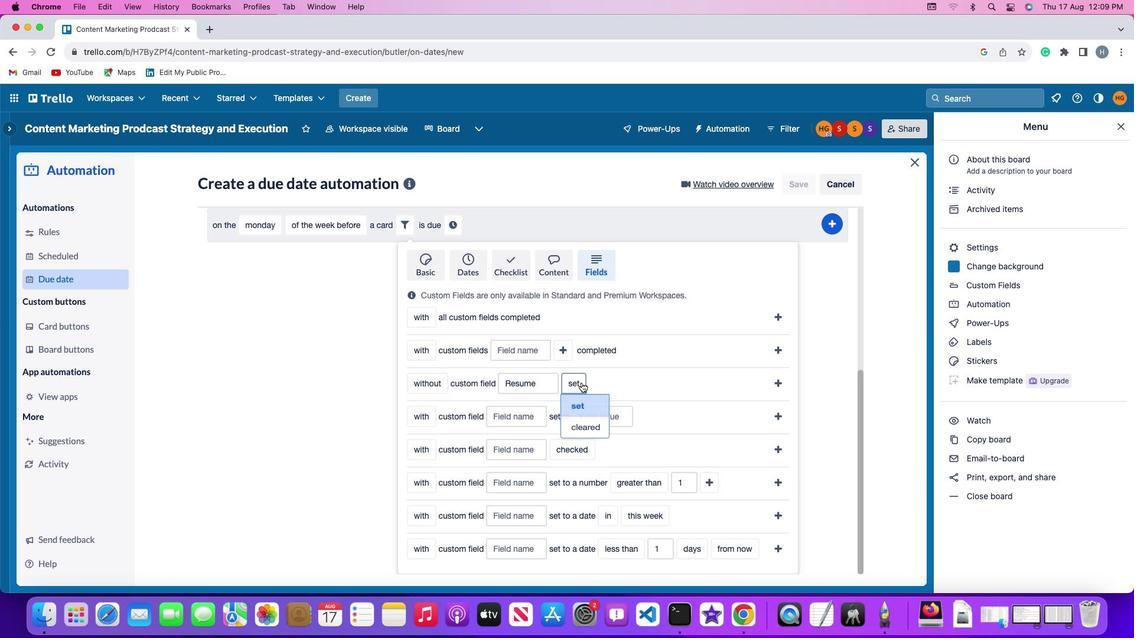 
Action: Mouse moved to (580, 407)
Screenshot: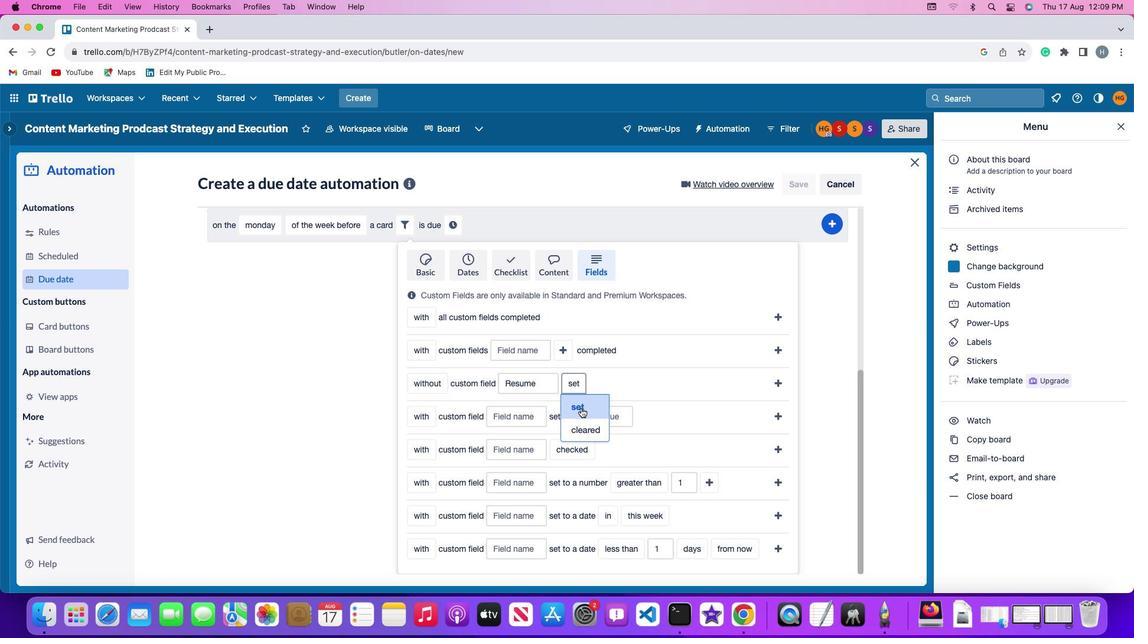 
Action: Mouse pressed left at (580, 407)
Screenshot: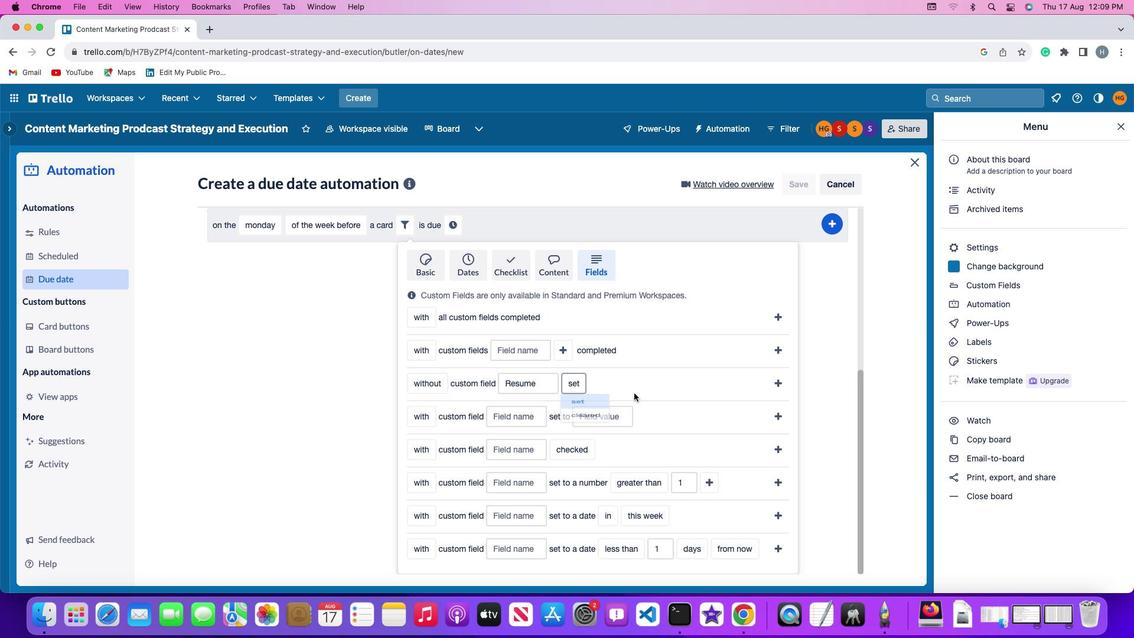 
Action: Mouse moved to (779, 382)
Screenshot: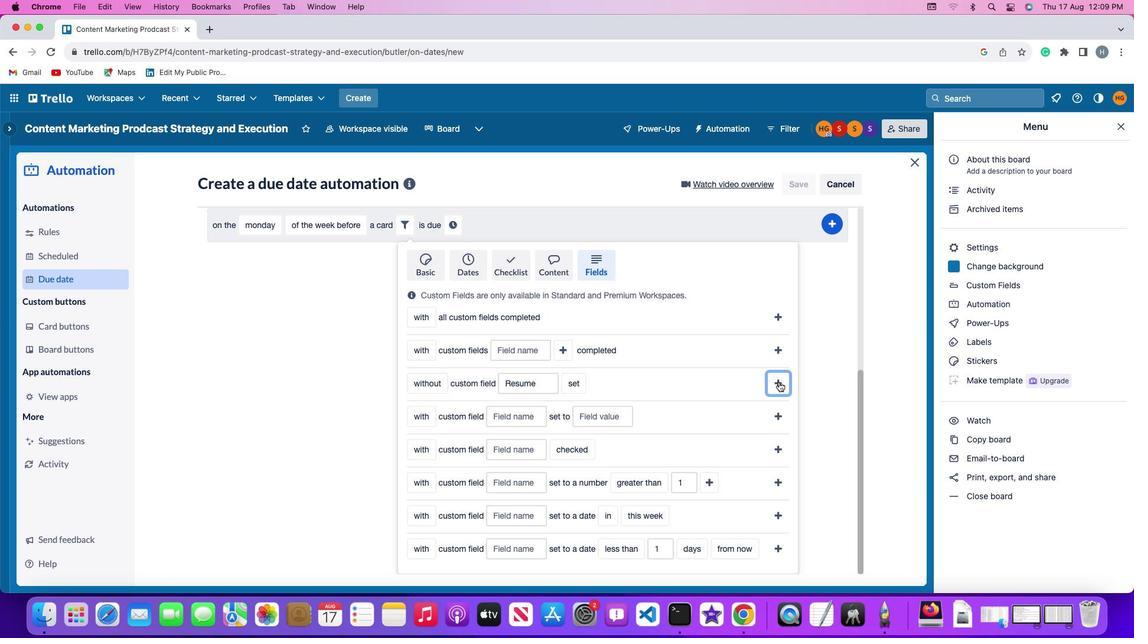 
Action: Mouse pressed left at (779, 382)
Screenshot: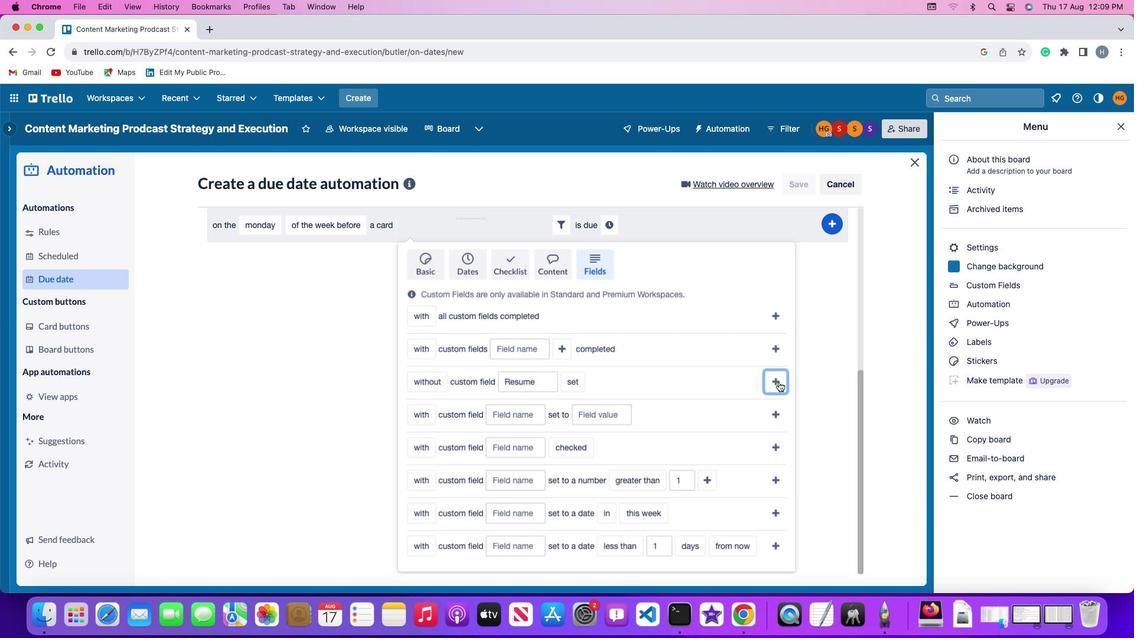 
Action: Mouse moved to (618, 512)
Screenshot: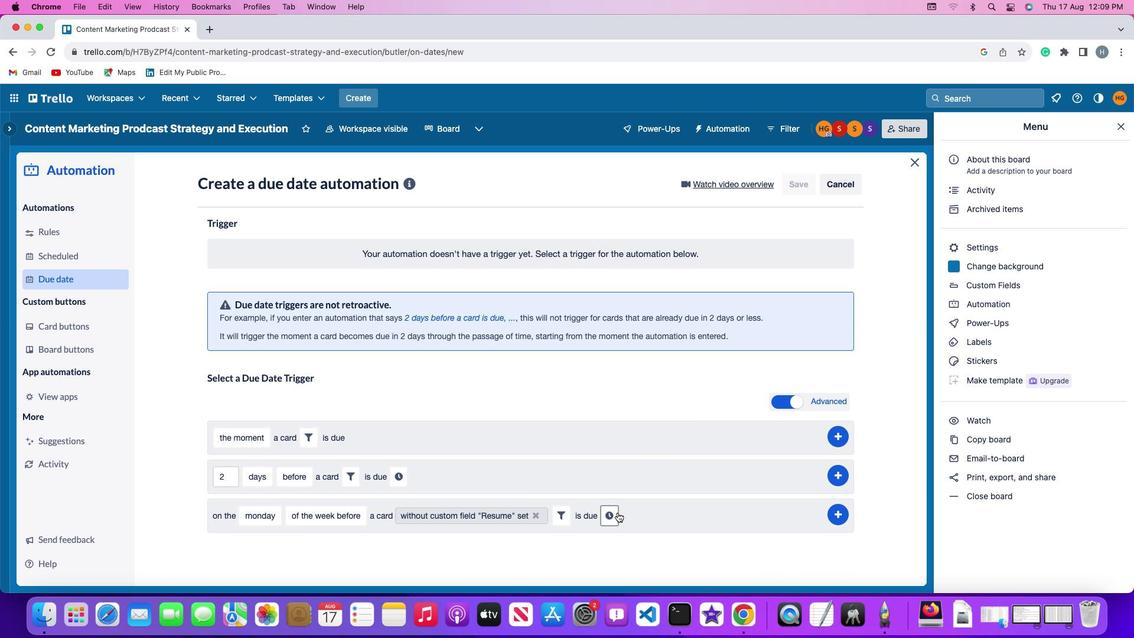 
Action: Mouse pressed left at (618, 512)
Screenshot: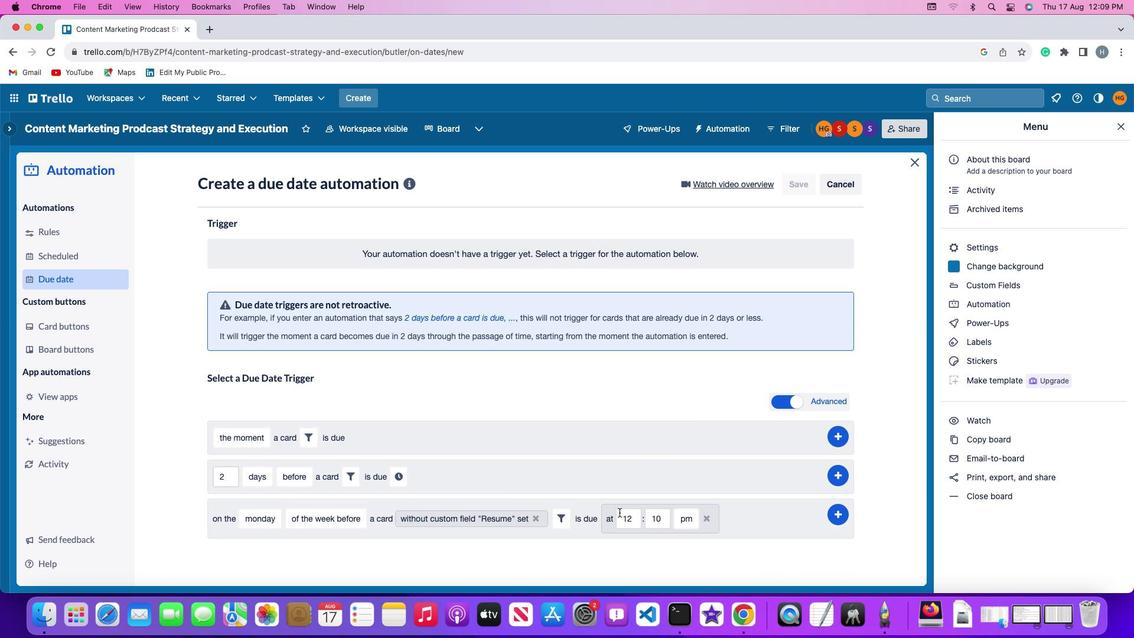 
Action: Mouse moved to (632, 512)
Screenshot: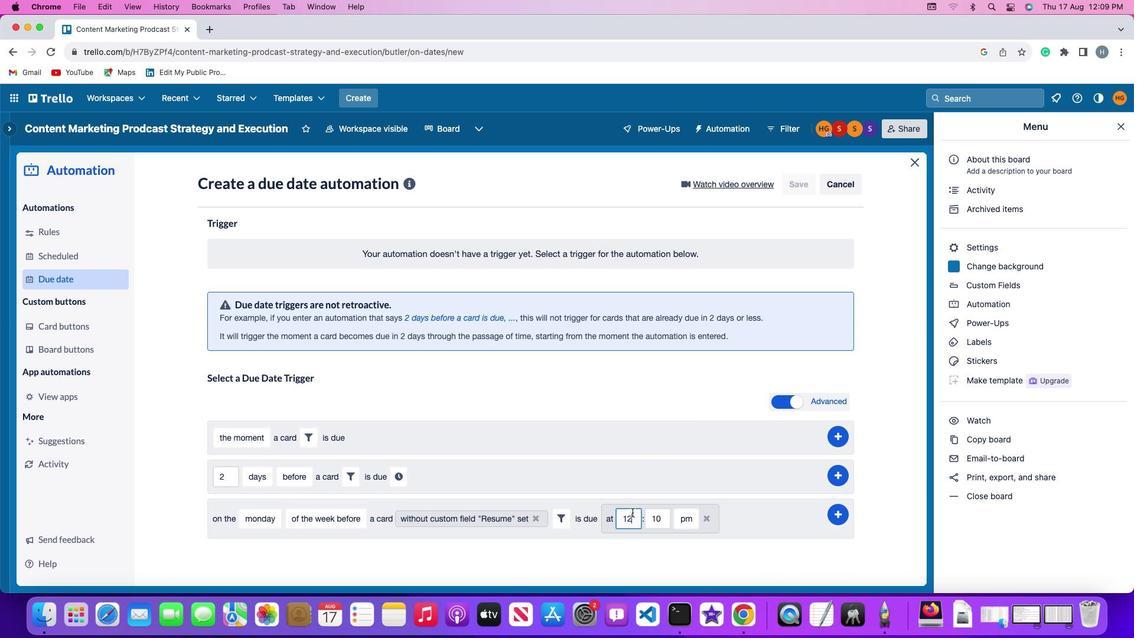 
Action: Mouse pressed left at (632, 512)
Screenshot: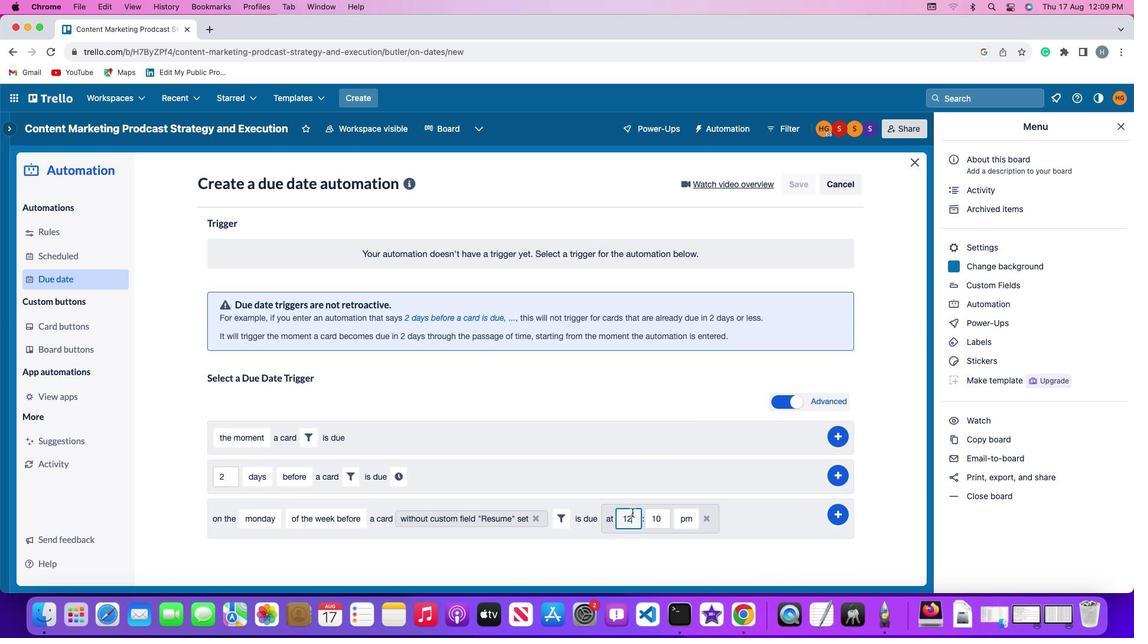 
Action: Mouse moved to (632, 512)
Screenshot: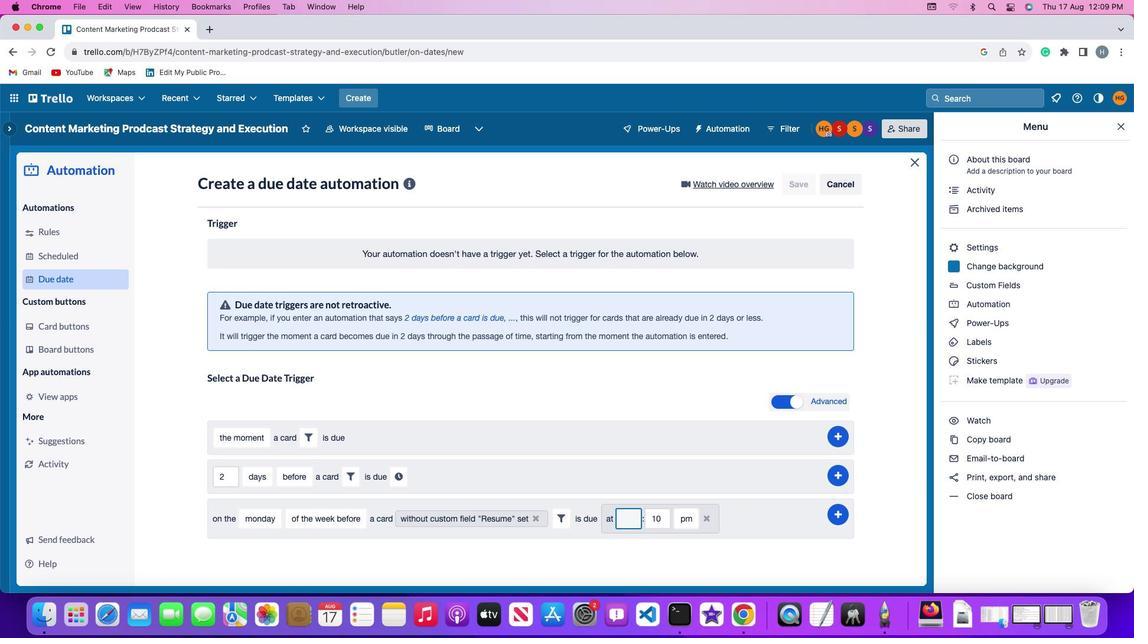 
Action: Key pressed Key.backspace
Screenshot: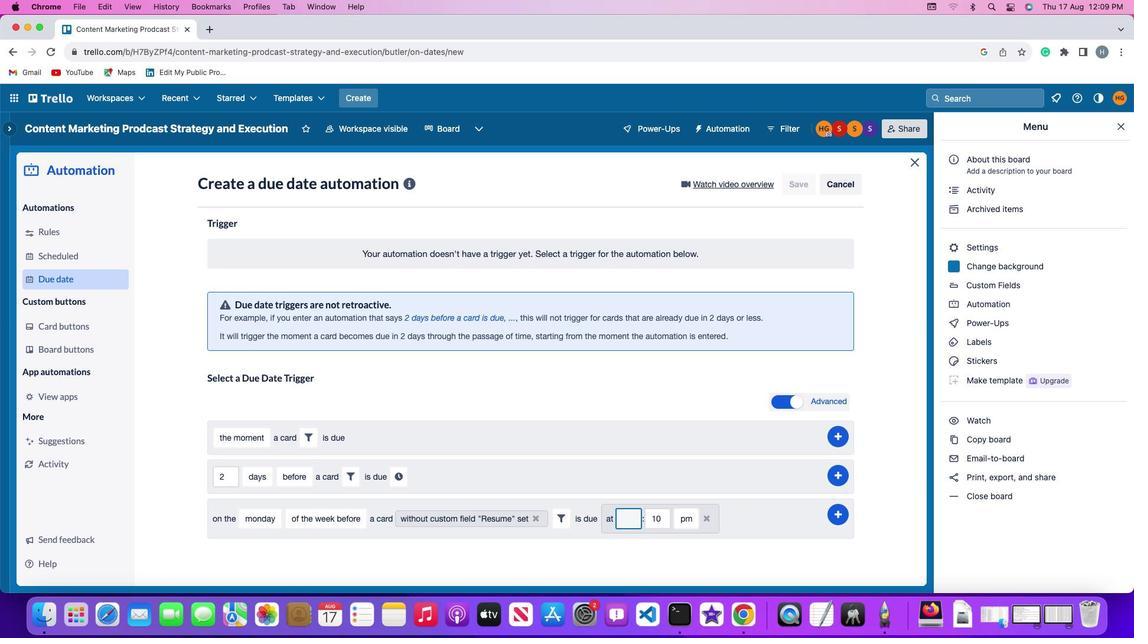 
Action: Mouse moved to (634, 514)
Screenshot: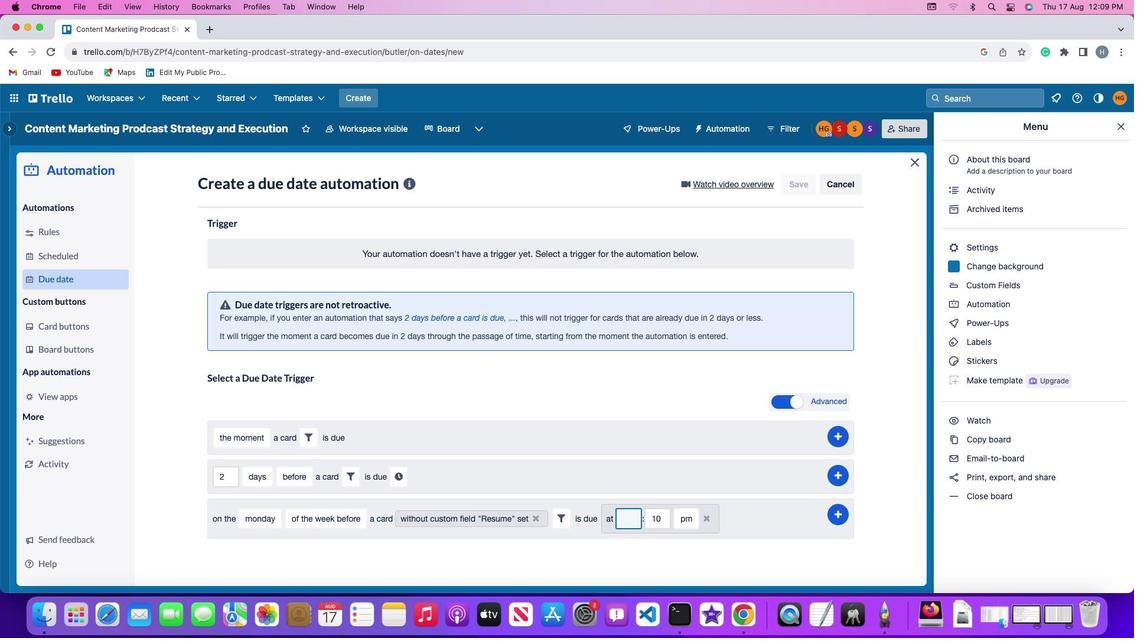 
Action: Key pressed Key.backspace'1'
Screenshot: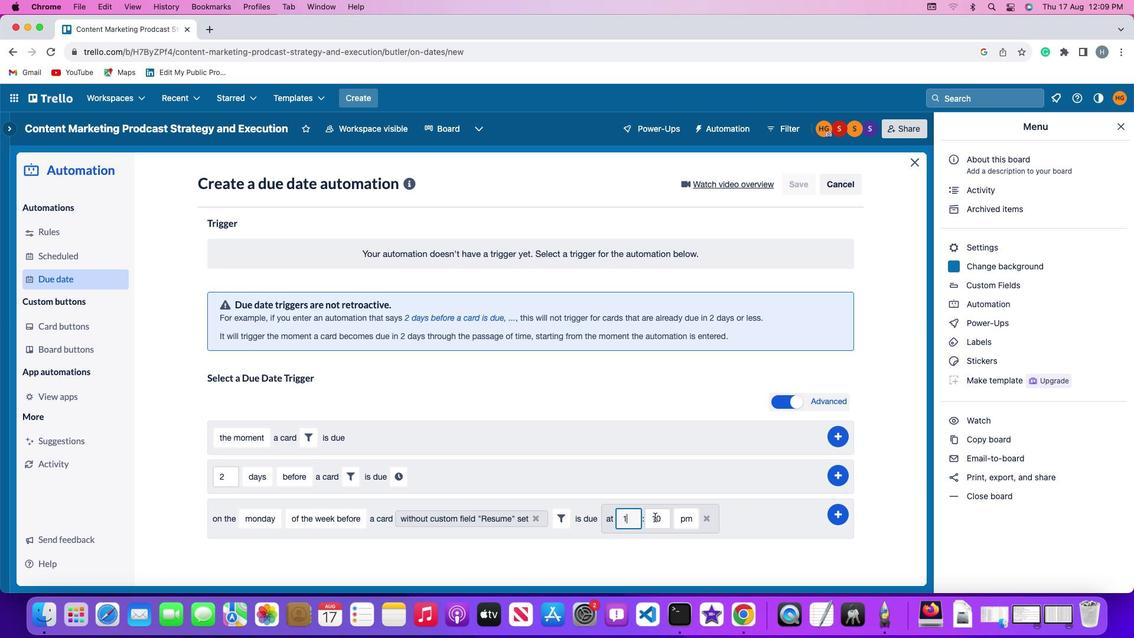 
Action: Mouse moved to (657, 517)
Screenshot: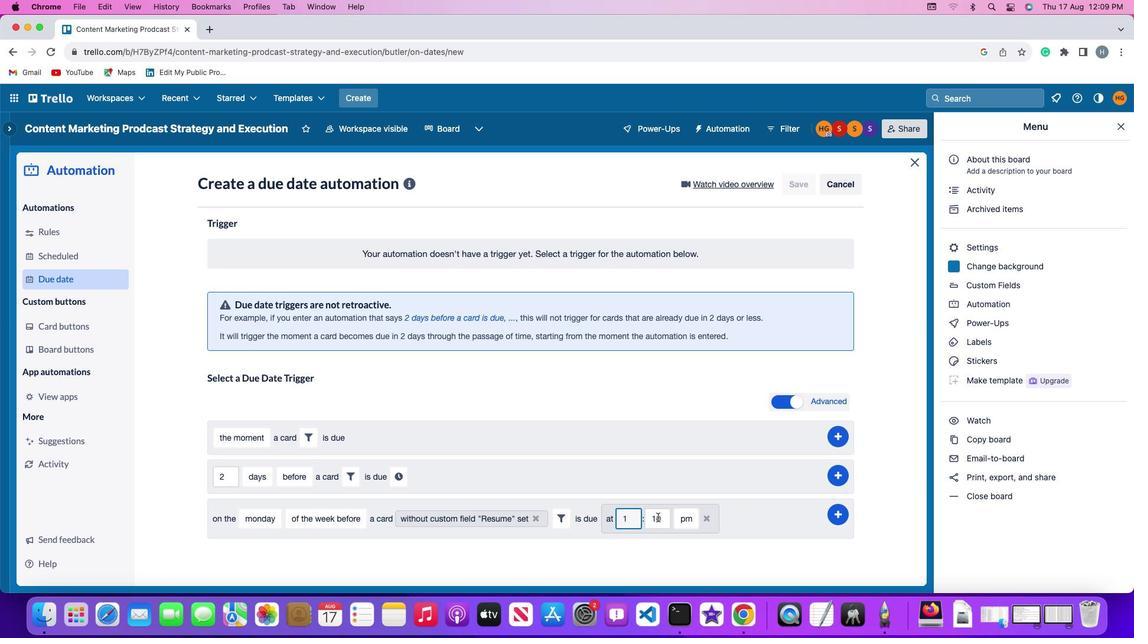 
Action: Key pressed Key.backspace
Screenshot: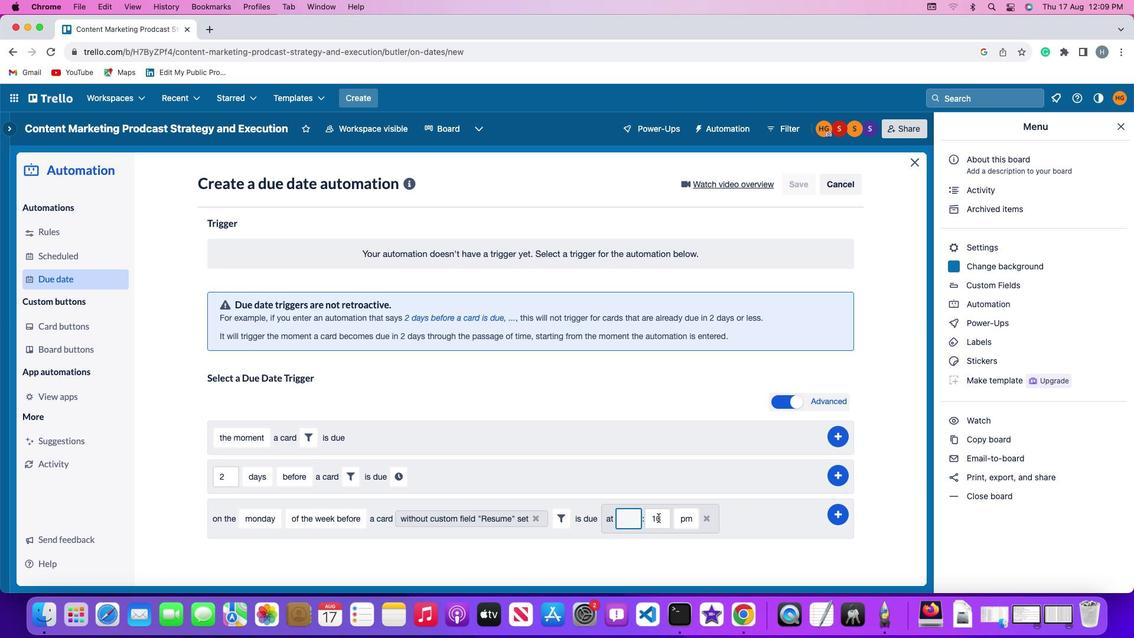 
Action: Mouse moved to (639, 518)
Screenshot: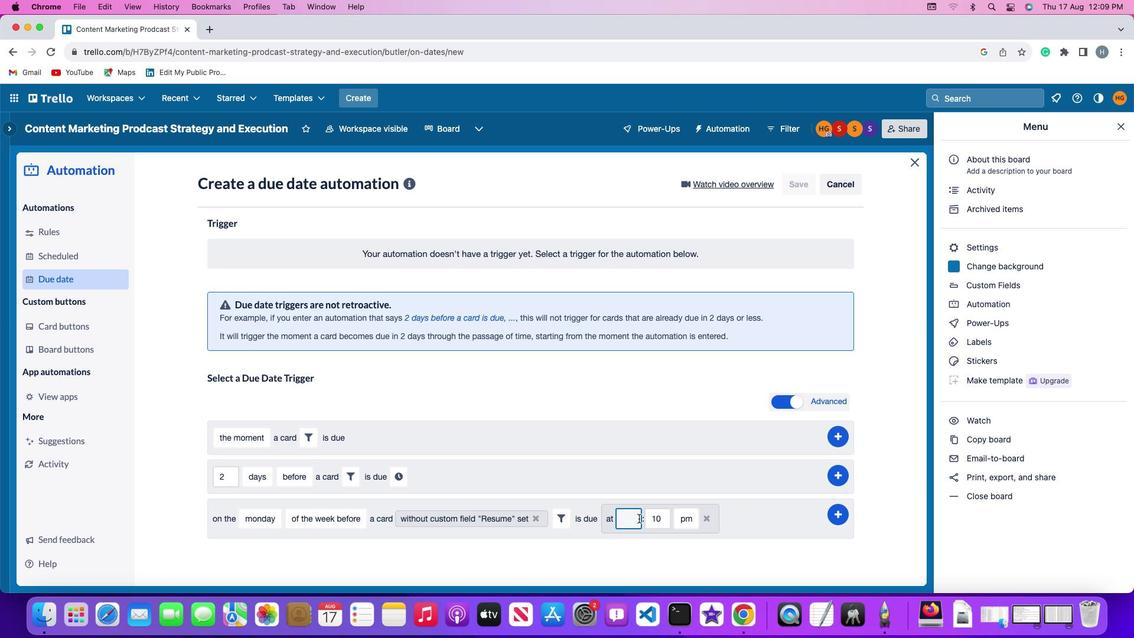
Action: Key pressed '1''1'
Screenshot: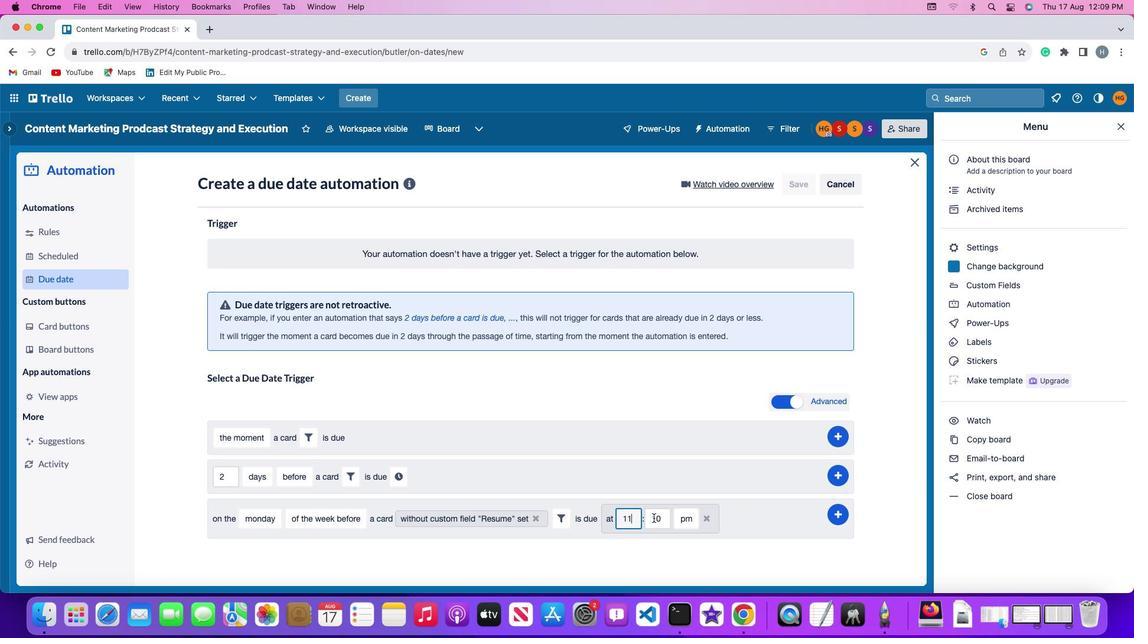
Action: Mouse moved to (664, 516)
Screenshot: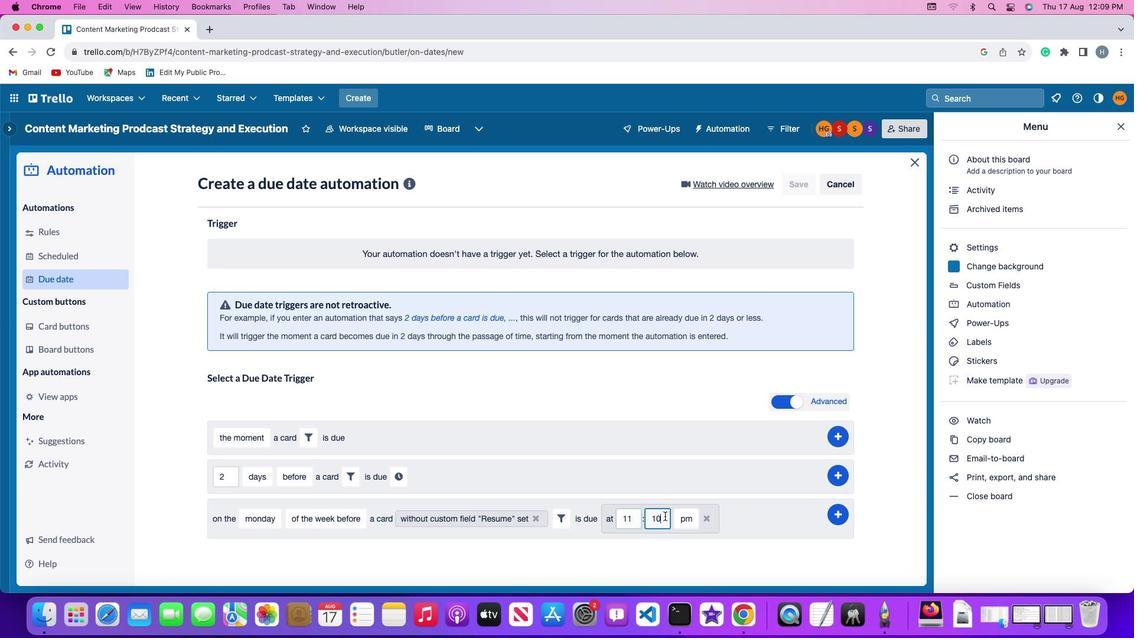 
Action: Mouse pressed left at (664, 516)
Screenshot: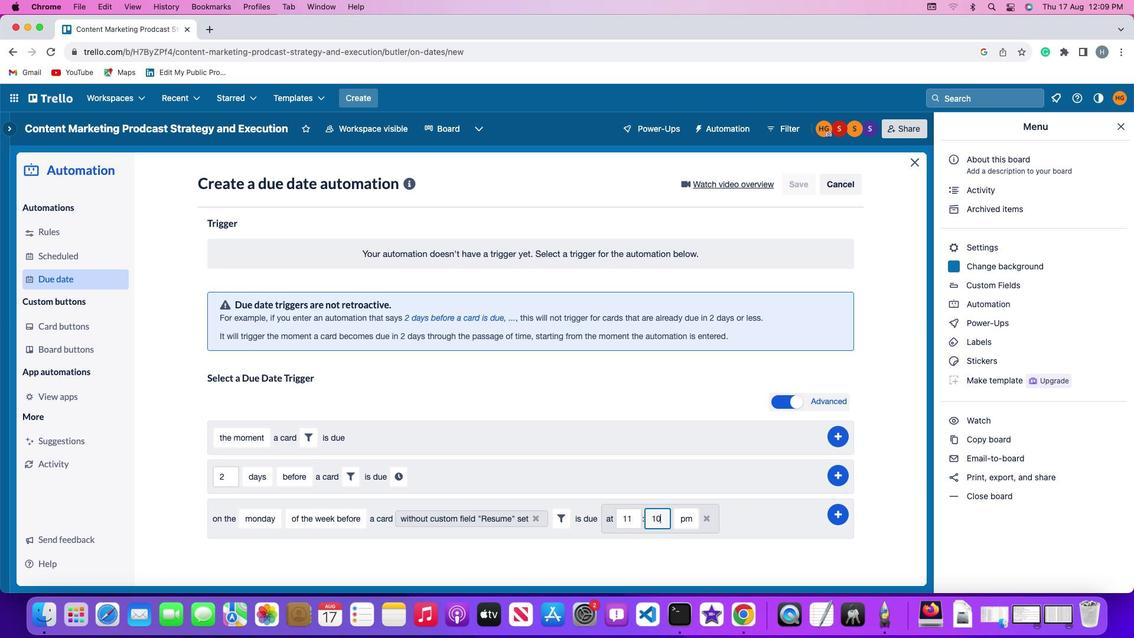 
Action: Key pressed Key.backspaceKey.backspace'0''0'
Screenshot: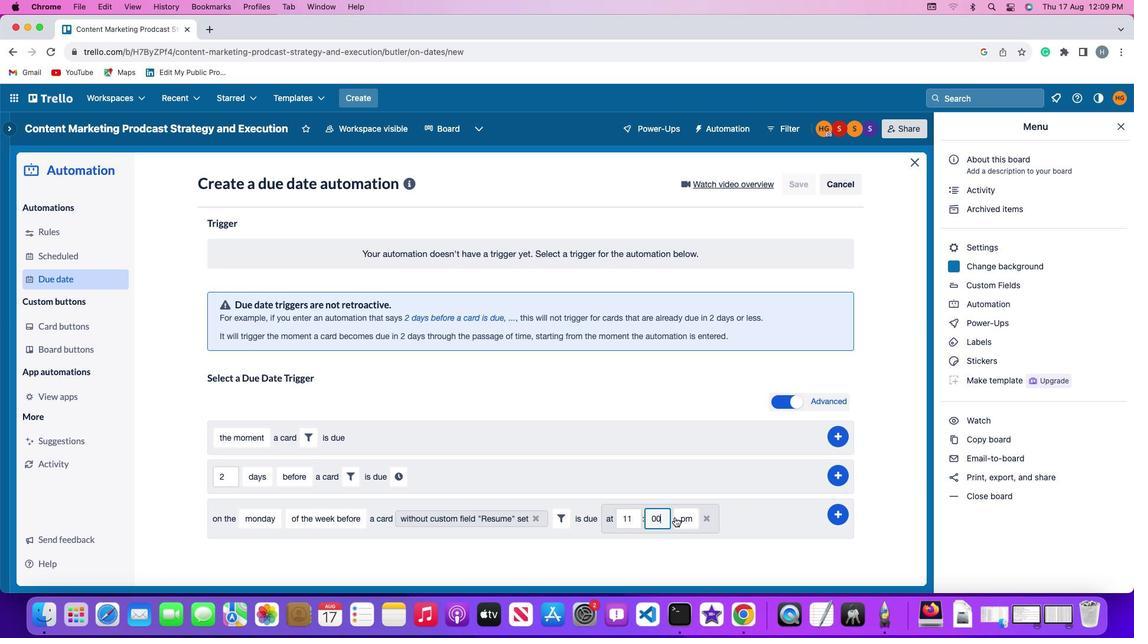 
Action: Mouse moved to (680, 517)
Screenshot: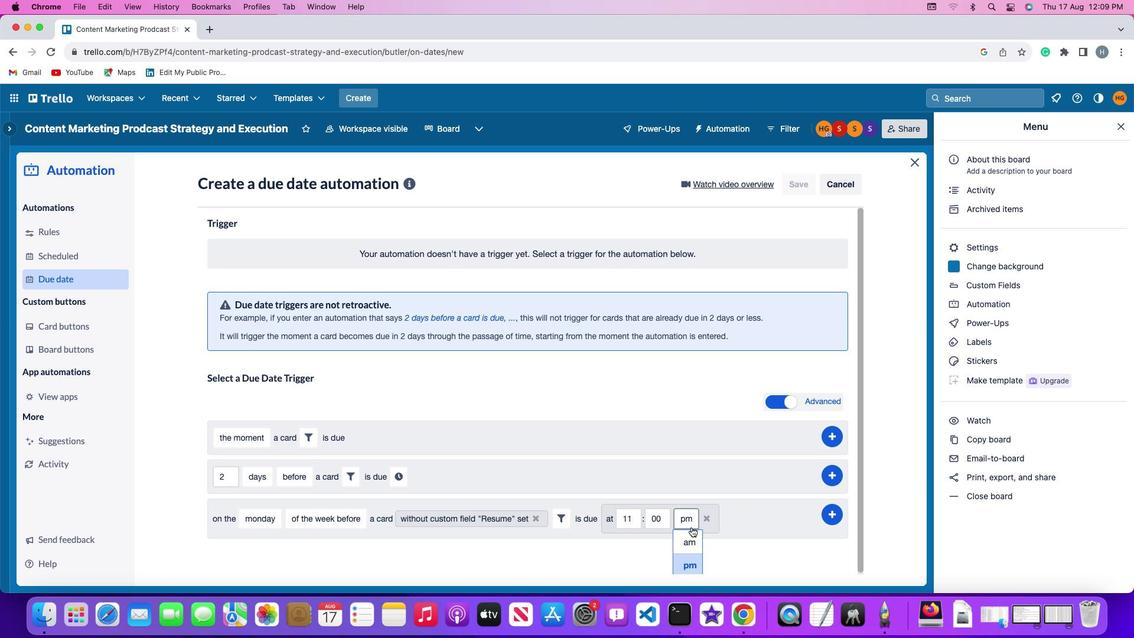
Action: Mouse pressed left at (680, 517)
Screenshot: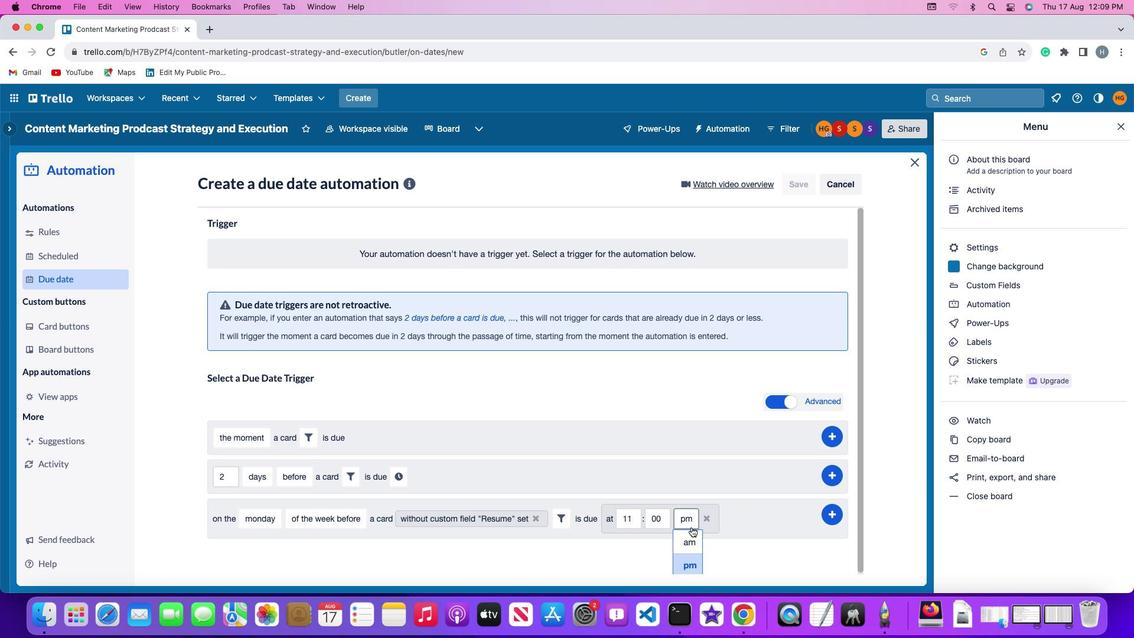 
Action: Mouse moved to (692, 538)
Screenshot: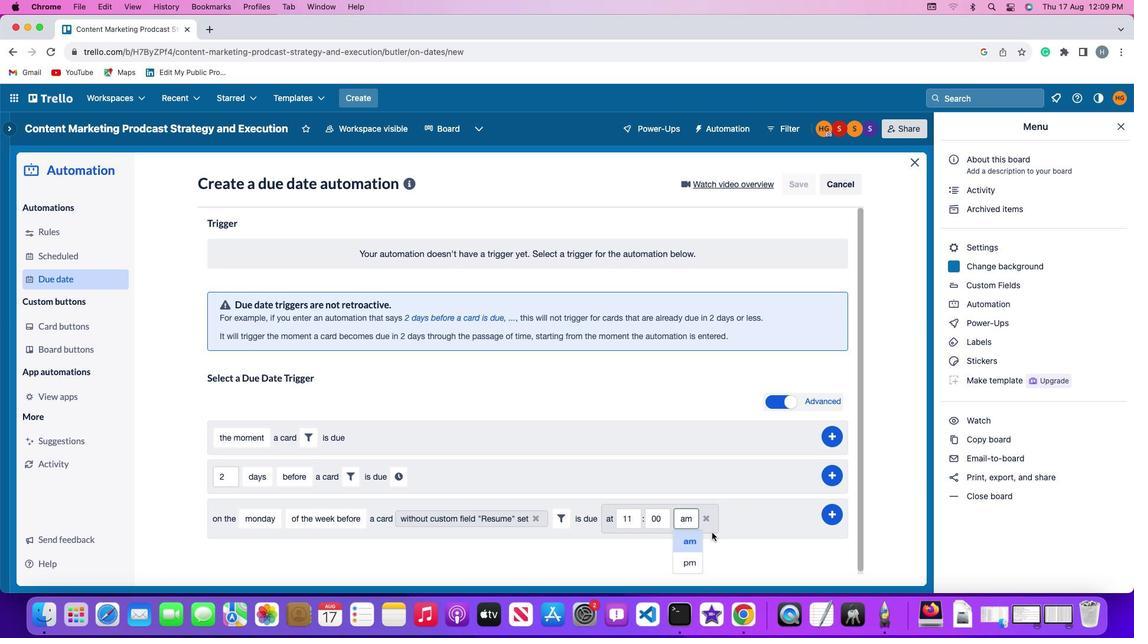 
Action: Mouse pressed left at (692, 538)
Screenshot: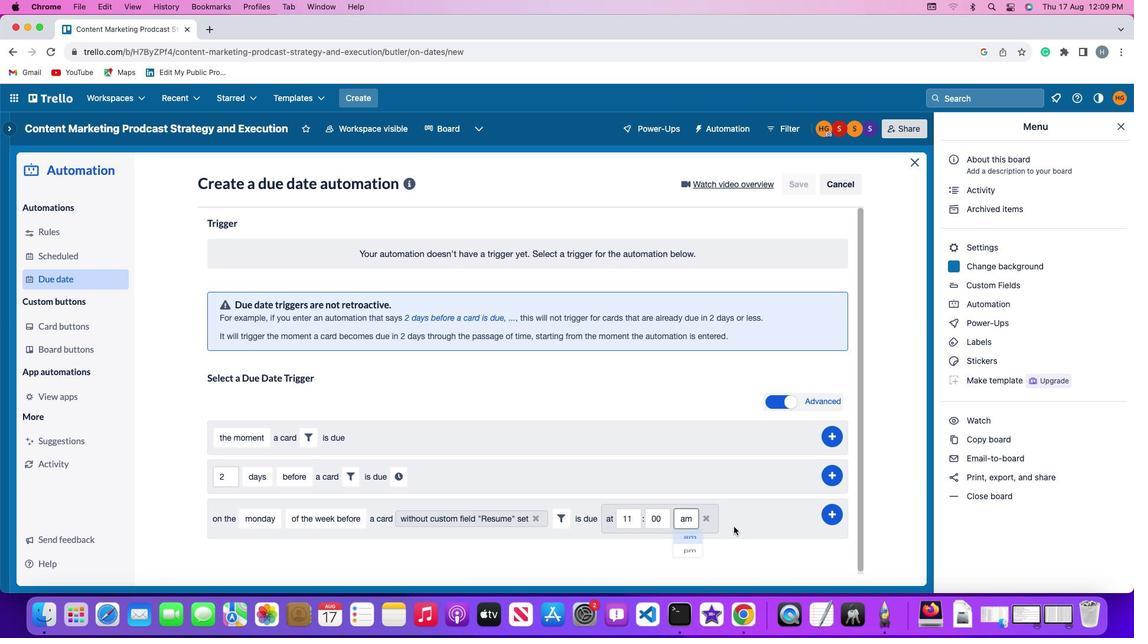 
Action: Mouse moved to (840, 511)
Screenshot: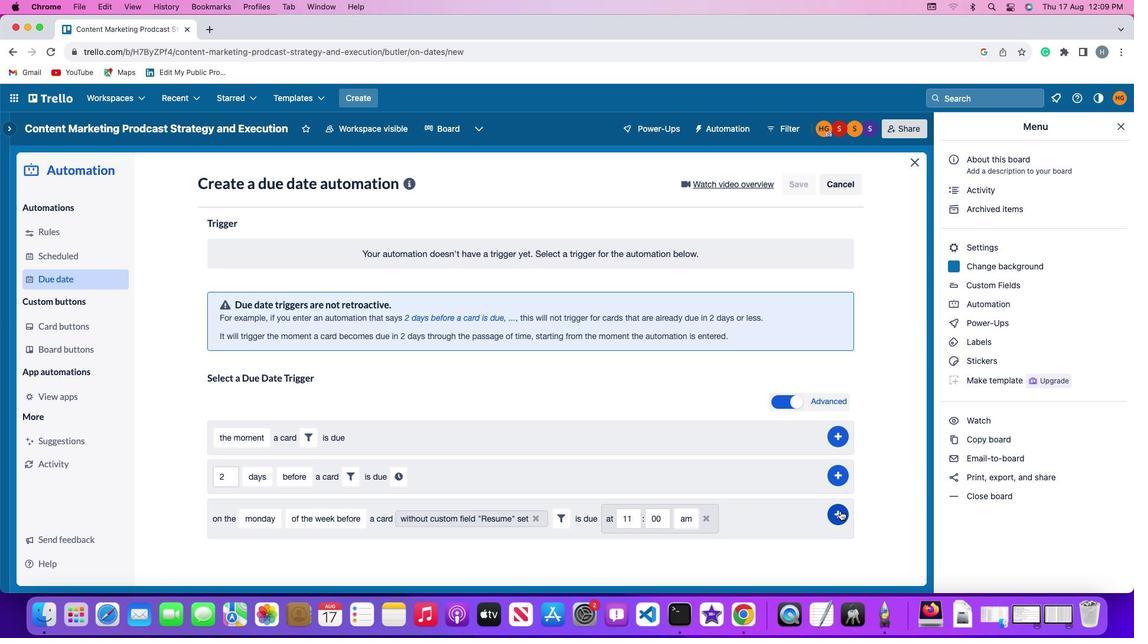
Action: Mouse pressed left at (840, 511)
Screenshot: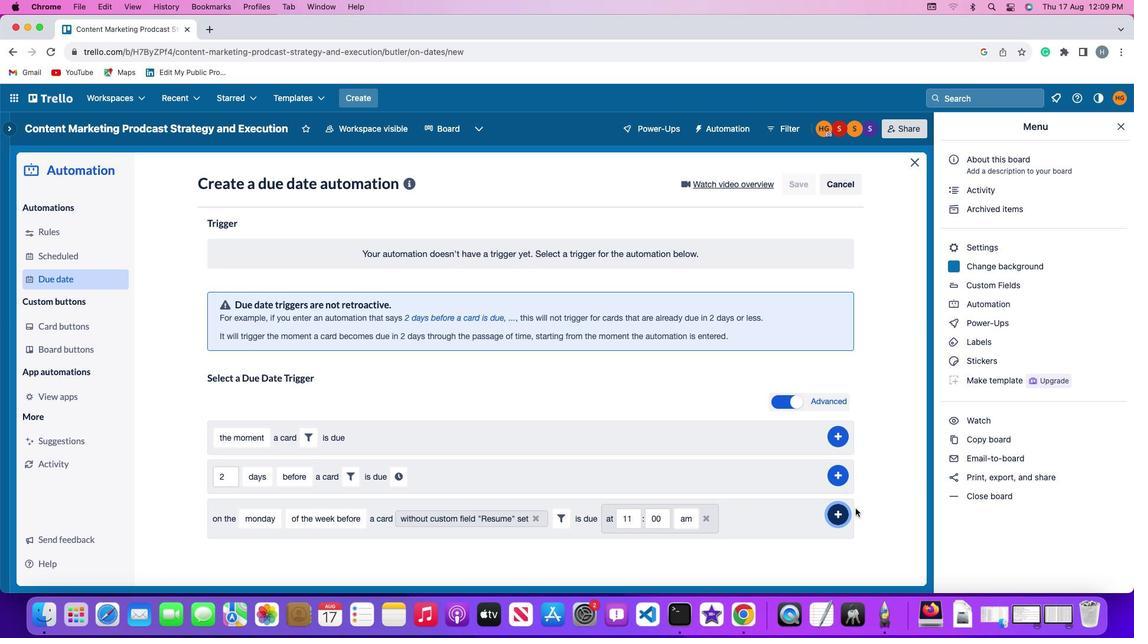 
Action: Mouse moved to (890, 430)
Screenshot: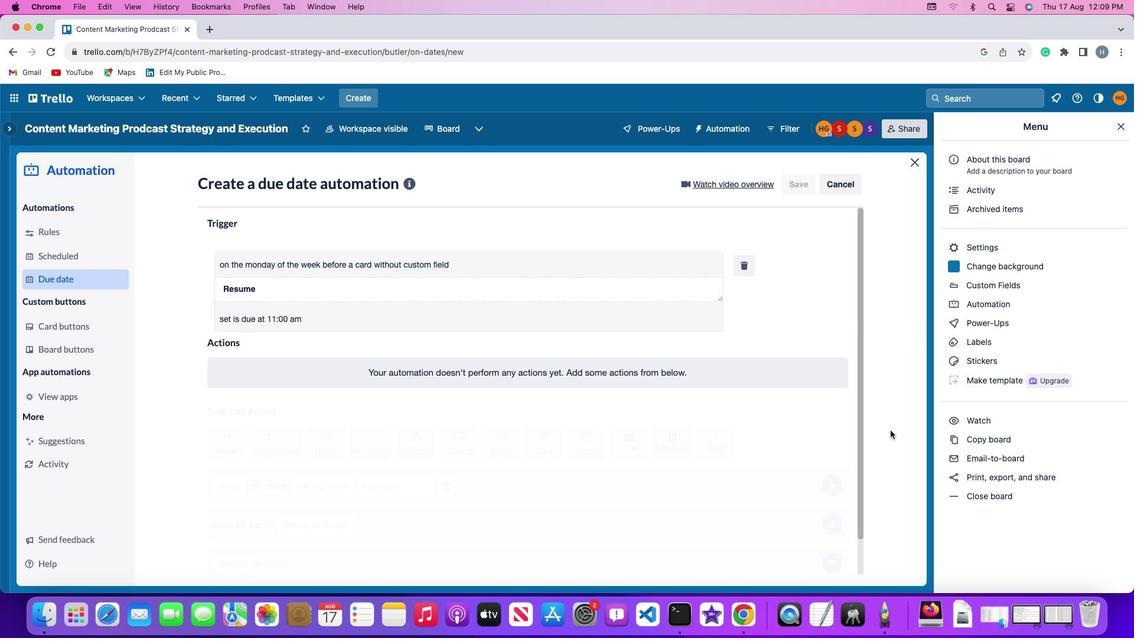
